 Task: Create a due date automation trigger when advanced on, on the tuesday after a card is due add fields without custom field "Resume" set to a number lower than 1 and lower or equal to 10 at 11:00 AM.
Action: Mouse moved to (877, 271)
Screenshot: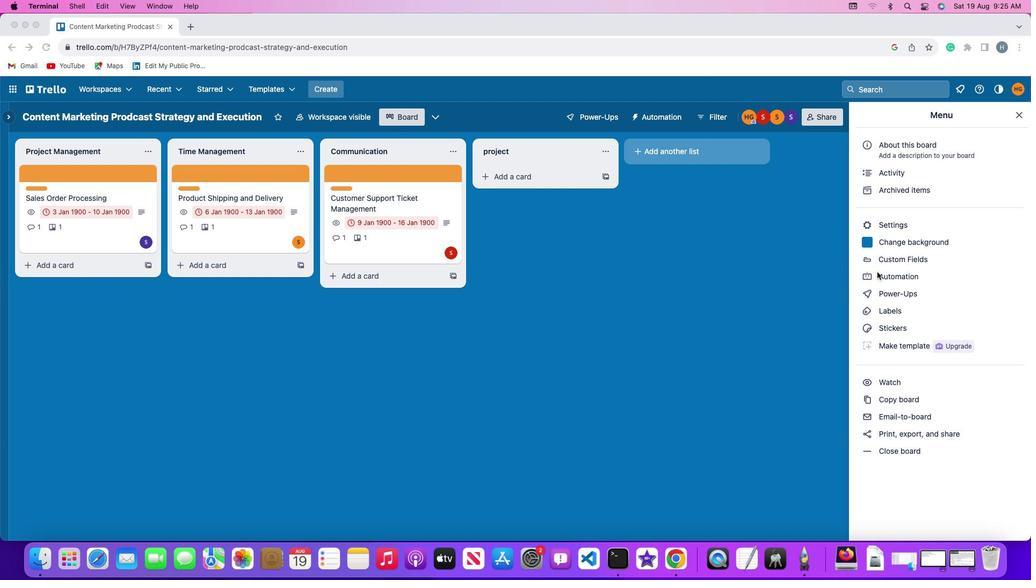 
Action: Mouse pressed left at (877, 271)
Screenshot: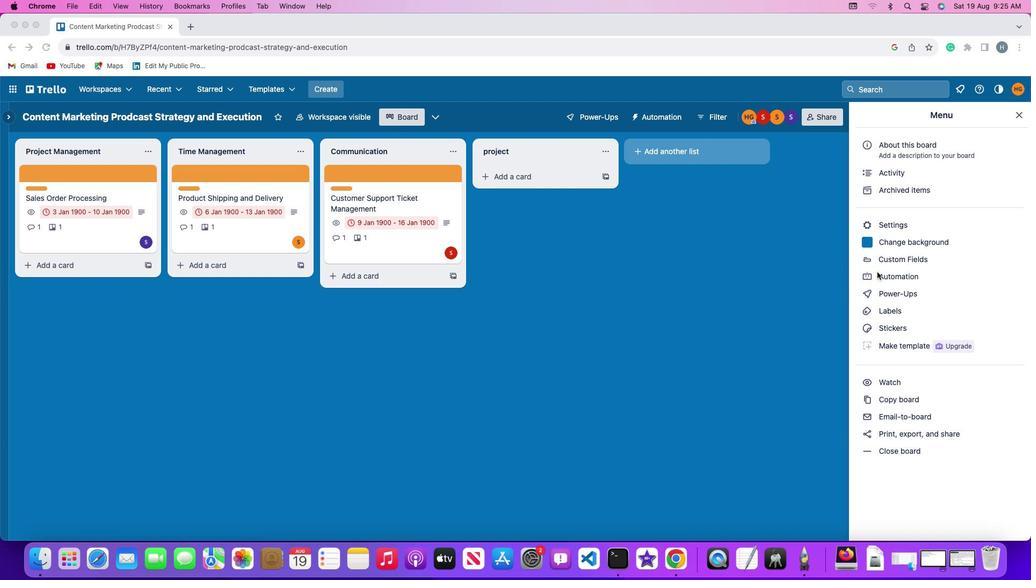 
Action: Mouse pressed left at (877, 271)
Screenshot: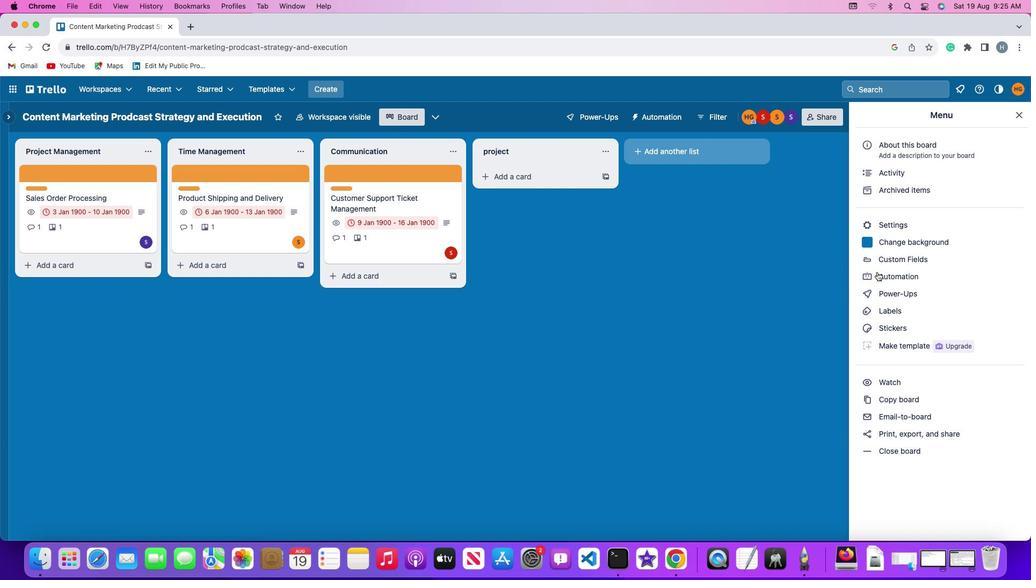 
Action: Mouse moved to (72, 258)
Screenshot: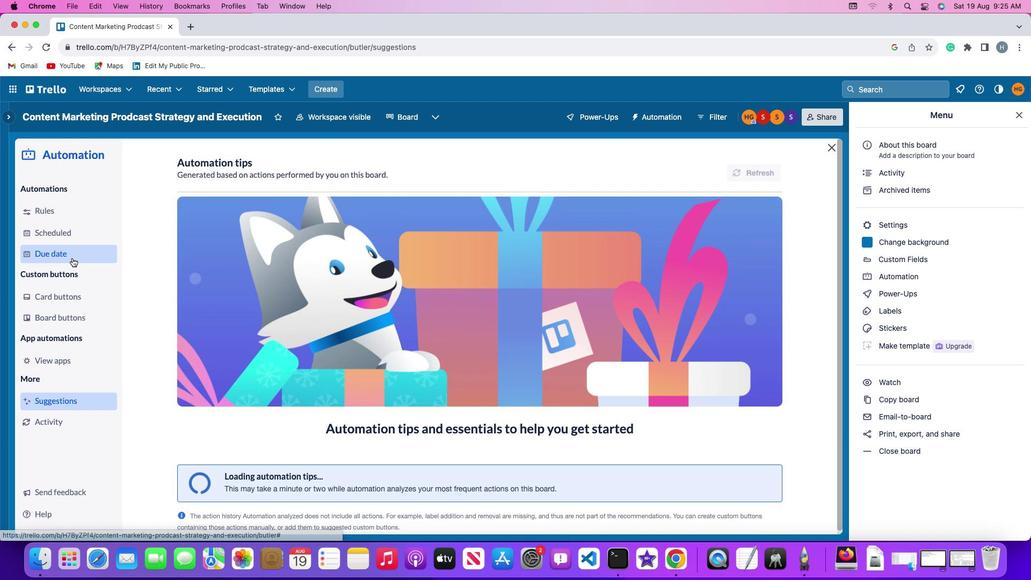 
Action: Mouse pressed left at (72, 258)
Screenshot: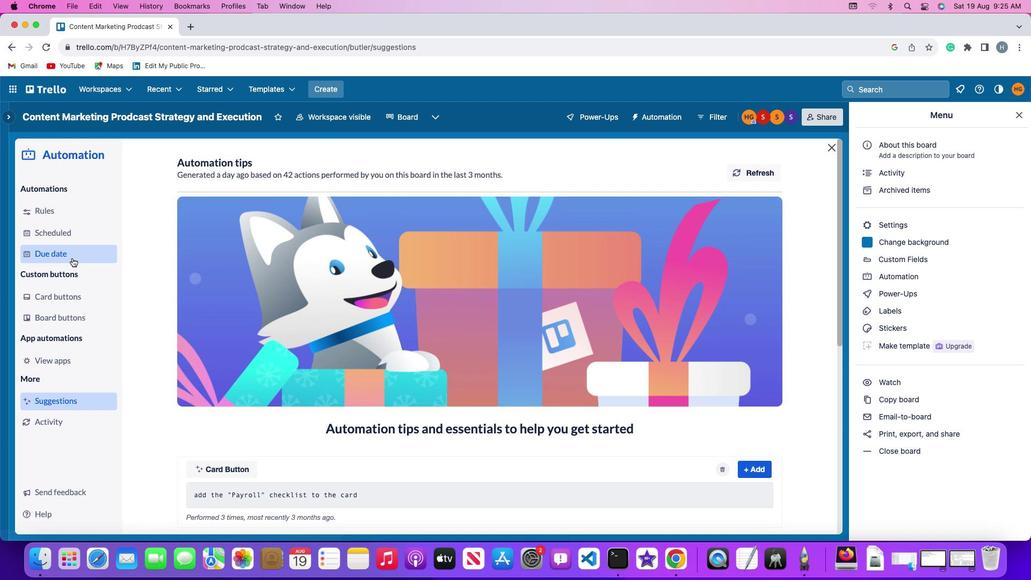 
Action: Mouse moved to (722, 168)
Screenshot: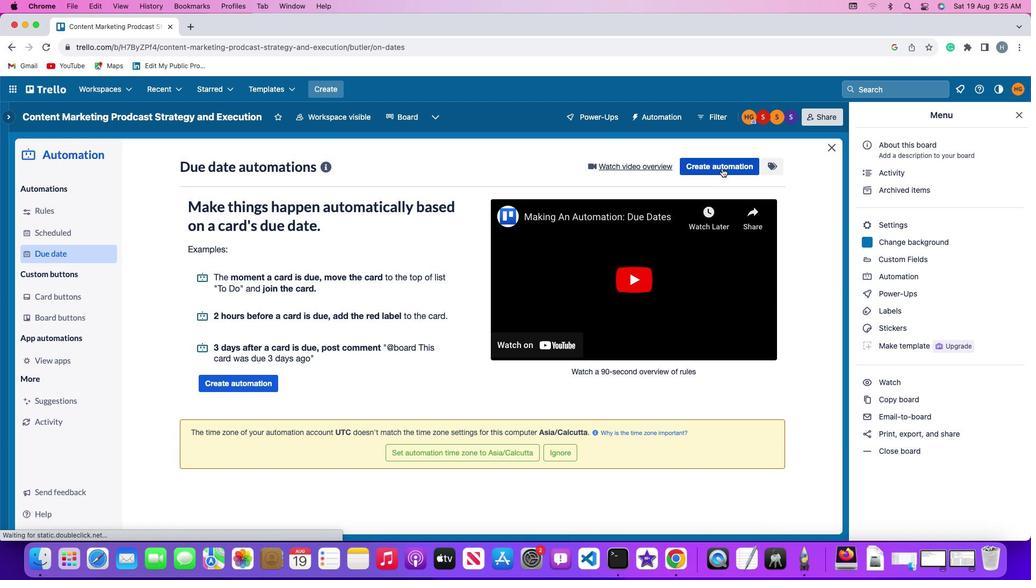 
Action: Mouse pressed left at (722, 168)
Screenshot: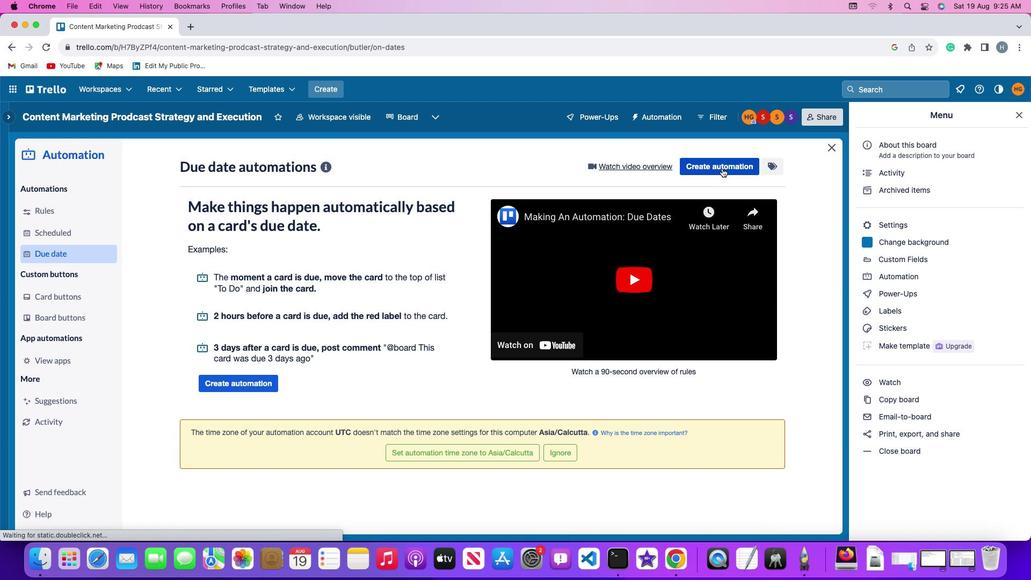 
Action: Mouse moved to (214, 270)
Screenshot: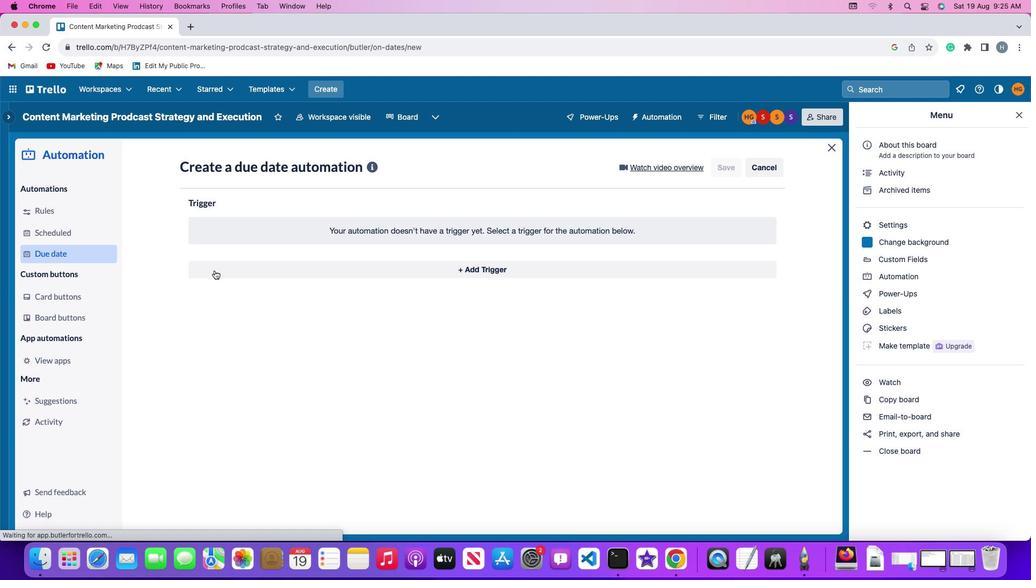 
Action: Mouse pressed left at (214, 270)
Screenshot: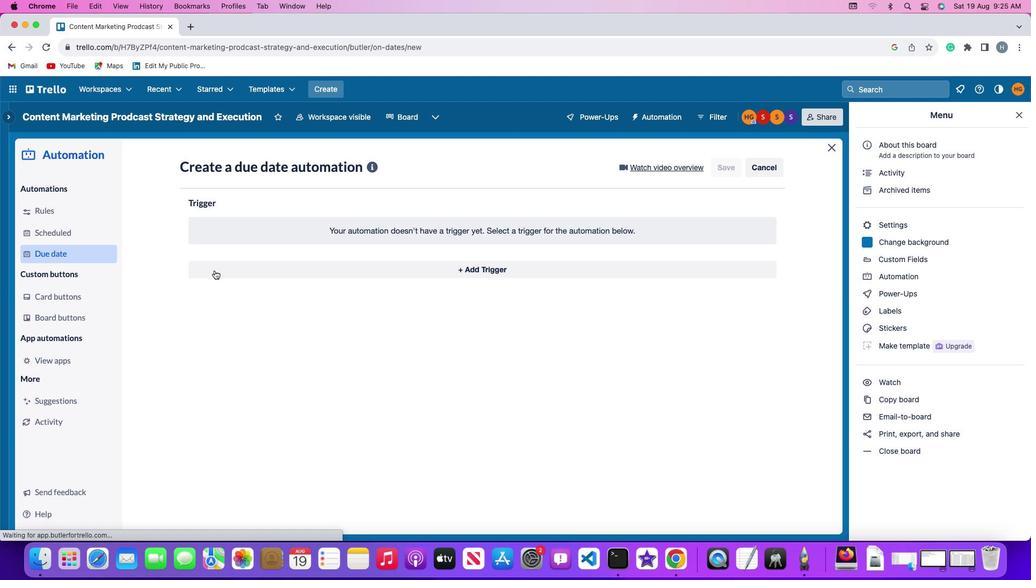 
Action: Mouse moved to (242, 476)
Screenshot: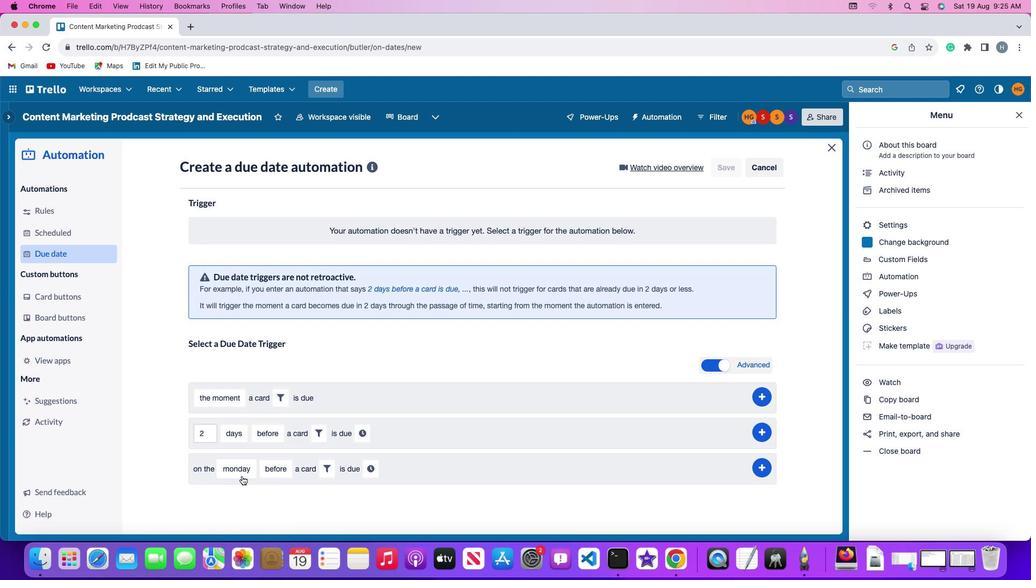 
Action: Mouse pressed left at (242, 476)
Screenshot: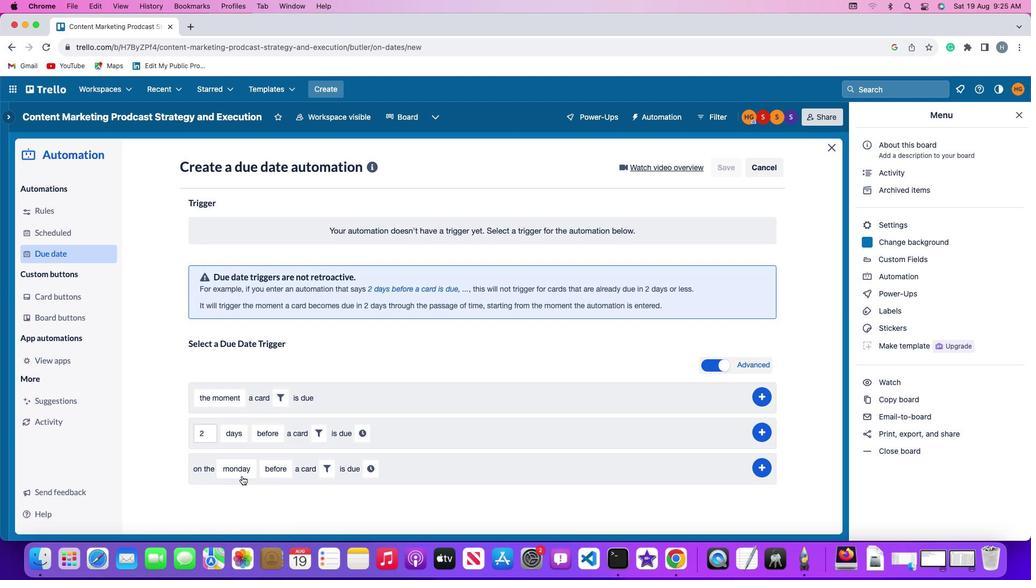 
Action: Mouse moved to (252, 339)
Screenshot: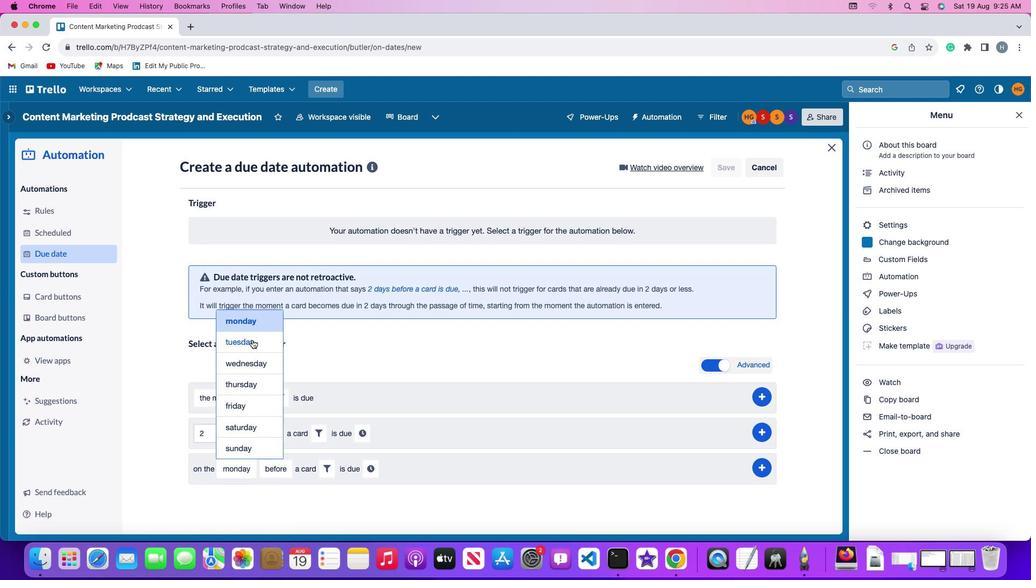 
Action: Mouse pressed left at (252, 339)
Screenshot: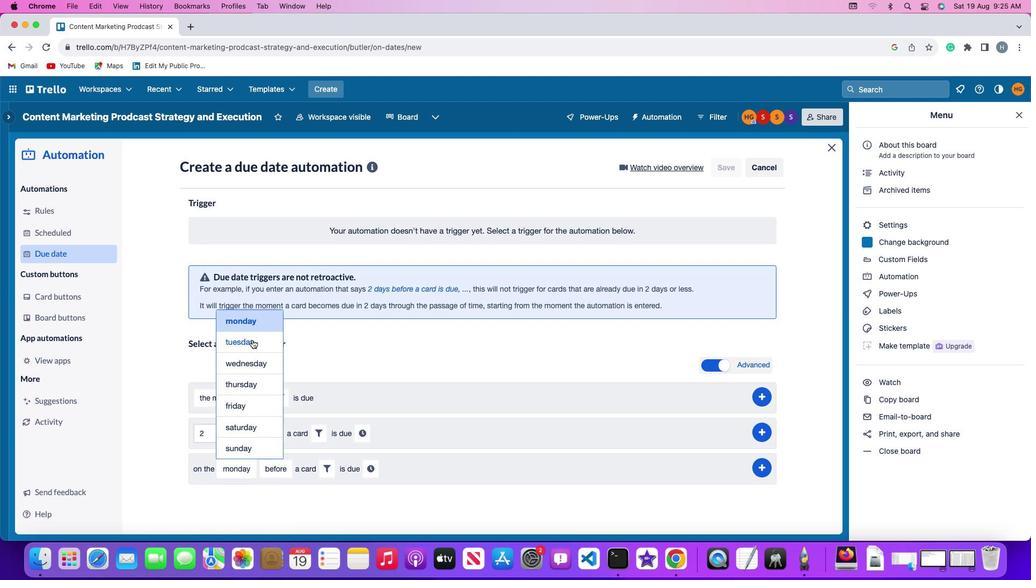 
Action: Mouse moved to (275, 459)
Screenshot: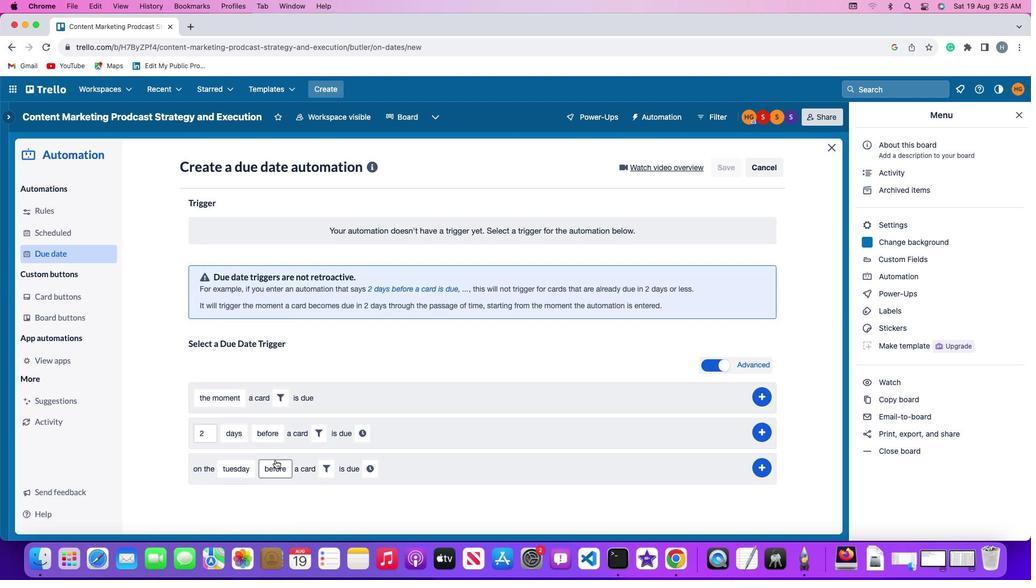
Action: Mouse pressed left at (275, 459)
Screenshot: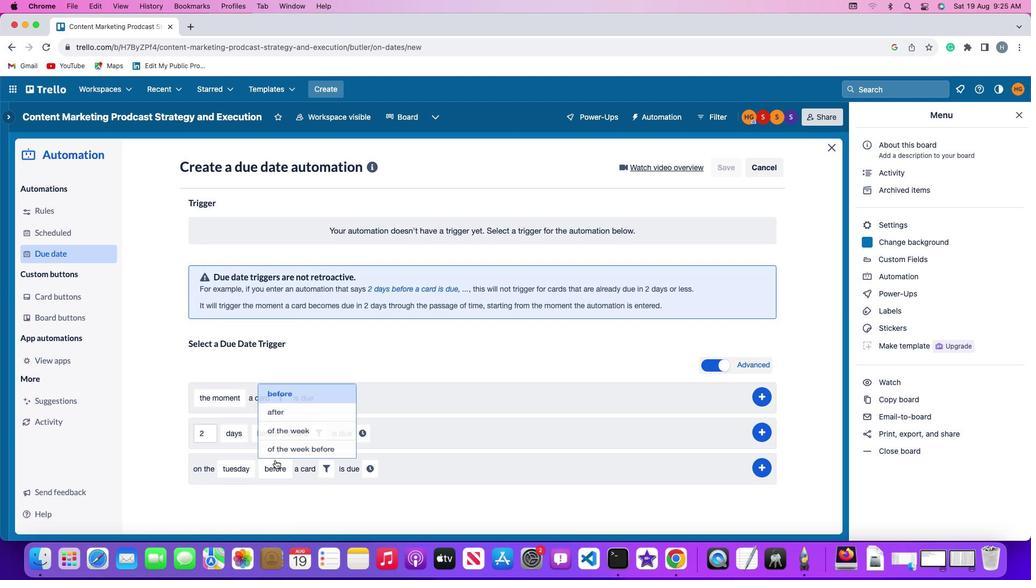 
Action: Mouse moved to (288, 404)
Screenshot: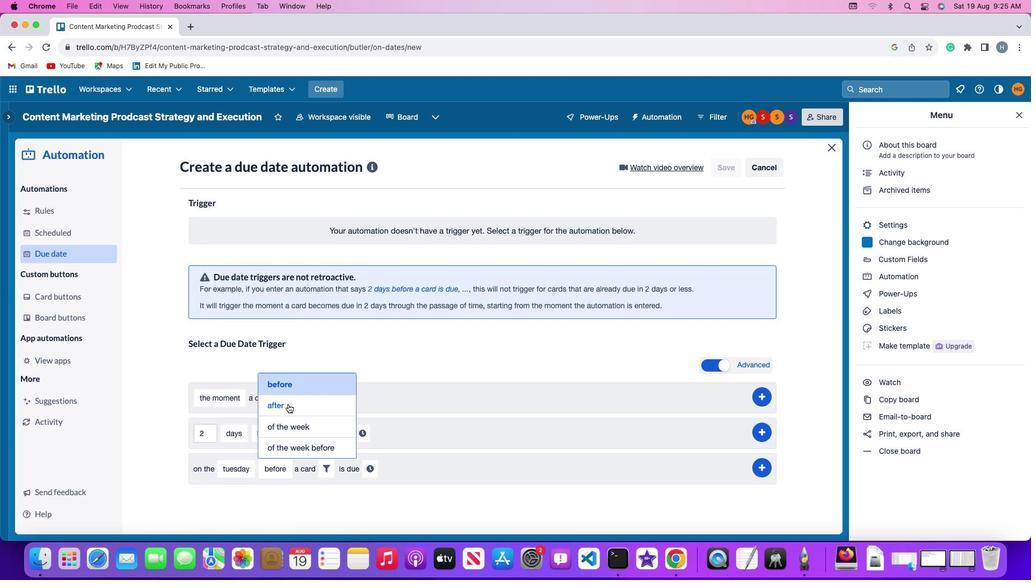 
Action: Mouse pressed left at (288, 404)
Screenshot: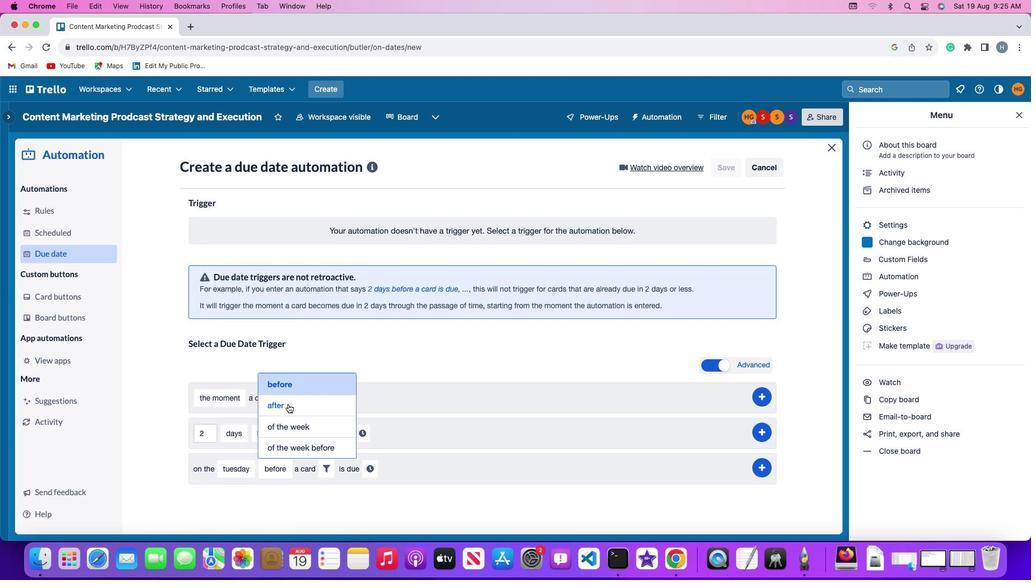 
Action: Mouse moved to (320, 469)
Screenshot: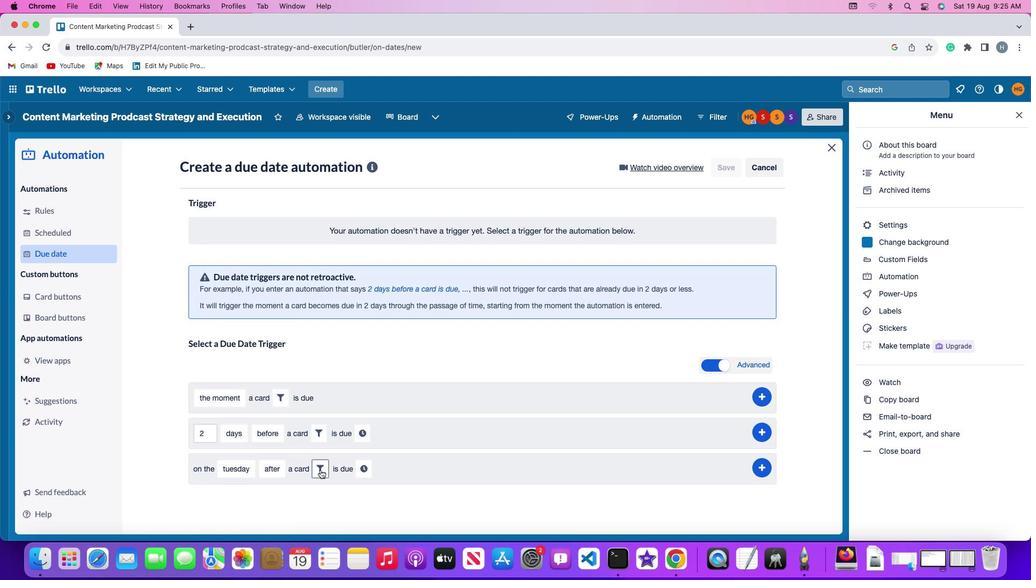 
Action: Mouse pressed left at (320, 469)
Screenshot: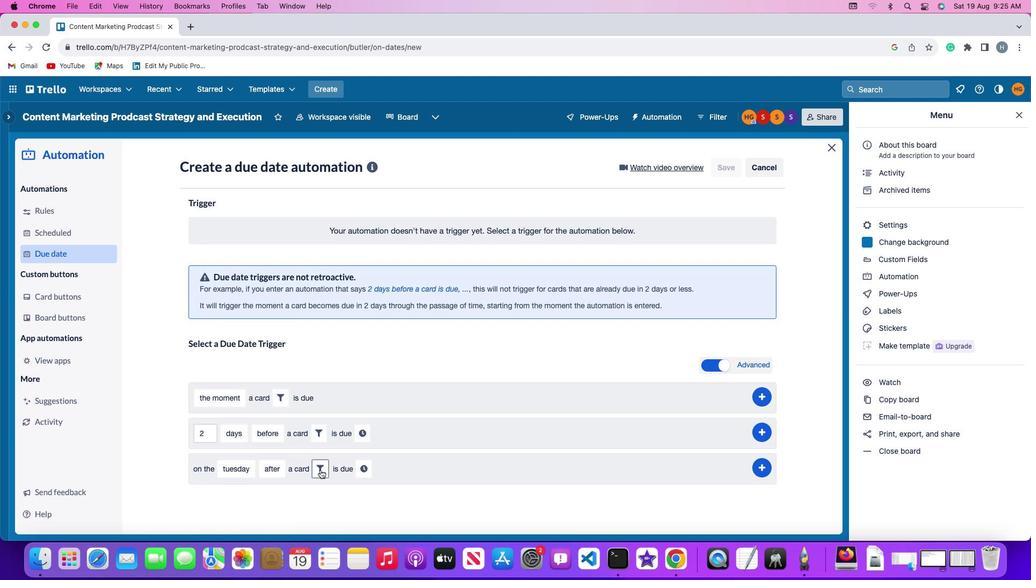 
Action: Mouse moved to (488, 499)
Screenshot: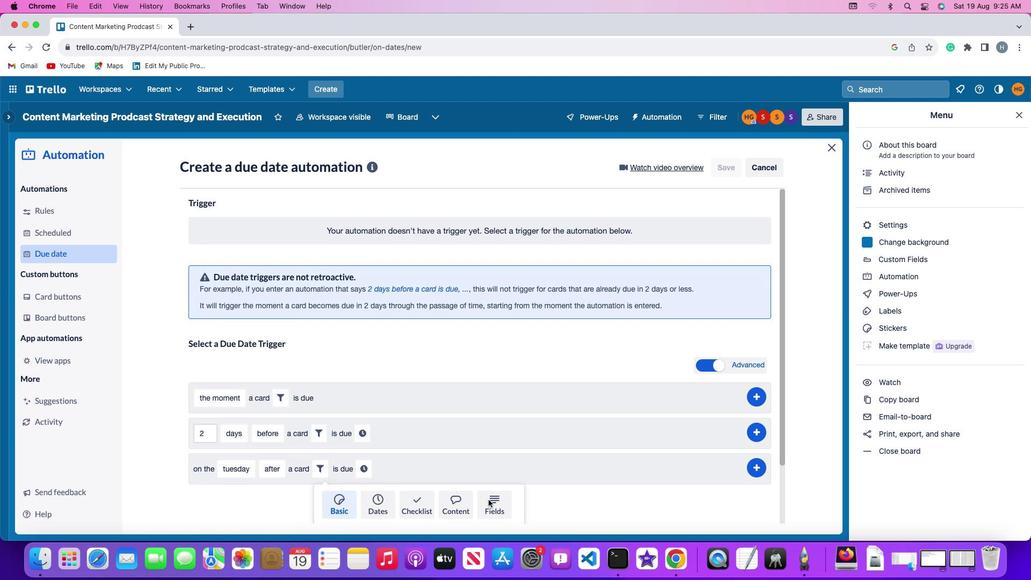 
Action: Mouse pressed left at (488, 499)
Screenshot: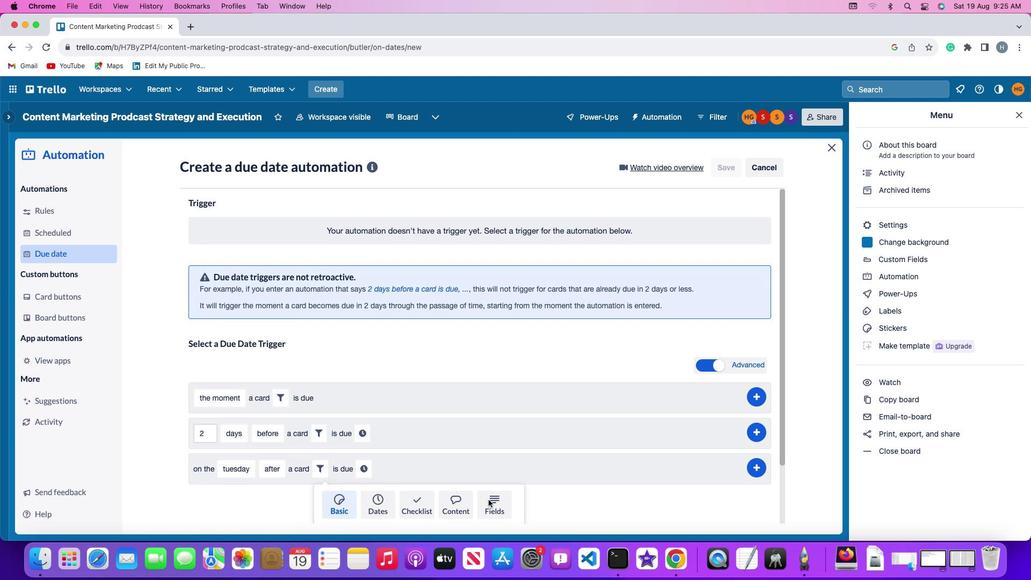 
Action: Mouse moved to (296, 504)
Screenshot: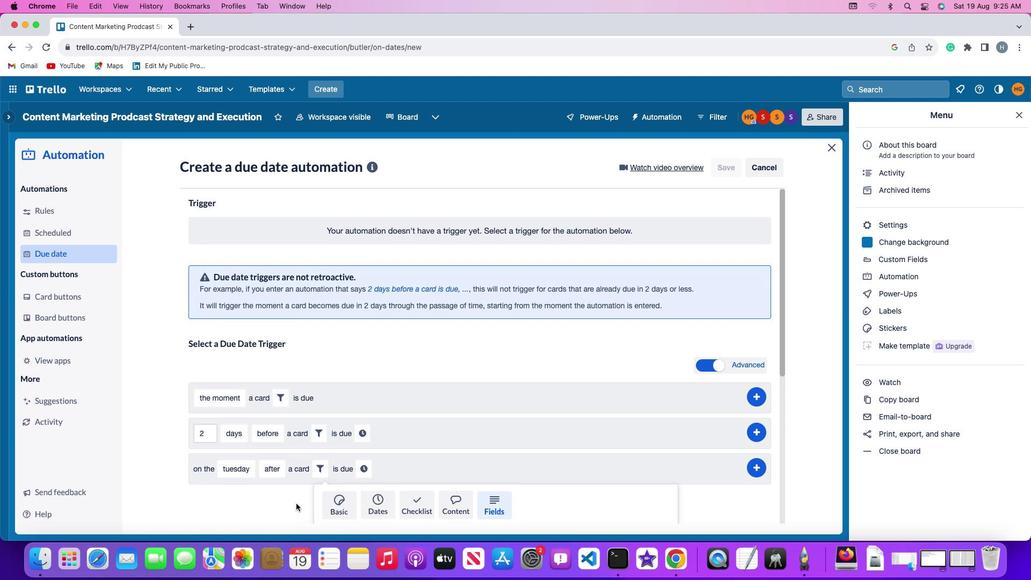 
Action: Mouse scrolled (296, 504) with delta (0, 0)
Screenshot: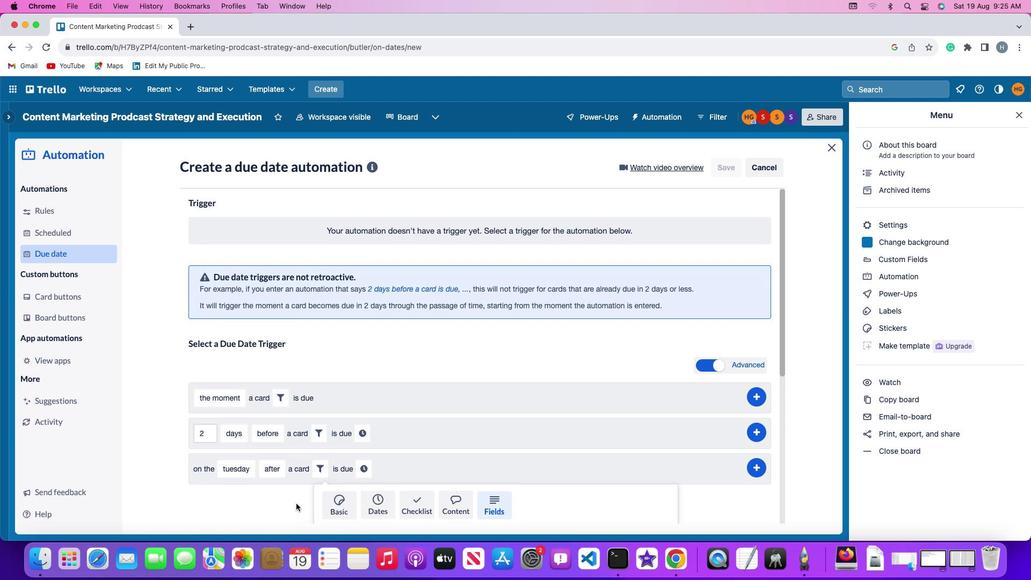 
Action: Mouse moved to (296, 504)
Screenshot: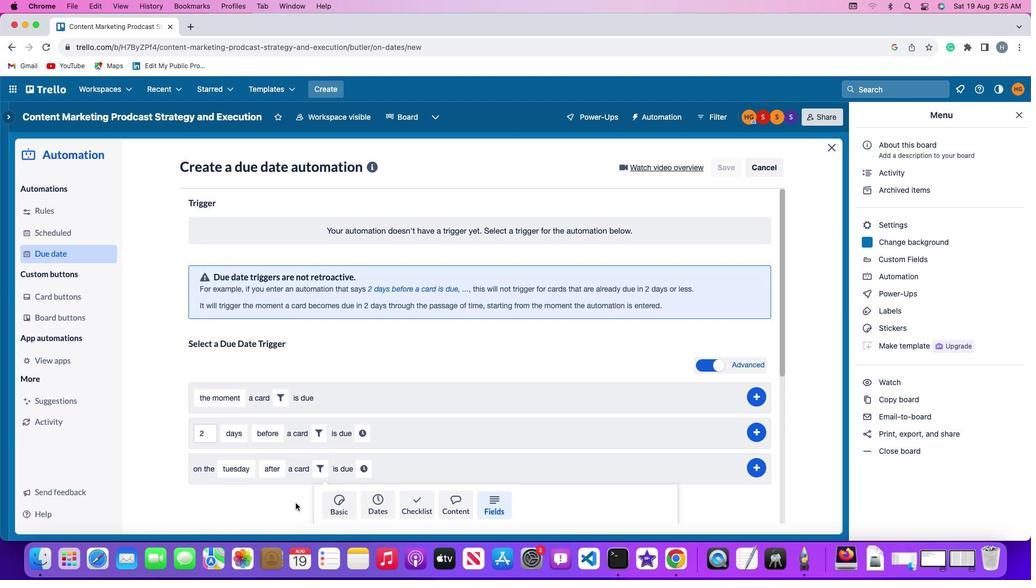 
Action: Mouse scrolled (296, 504) with delta (0, 0)
Screenshot: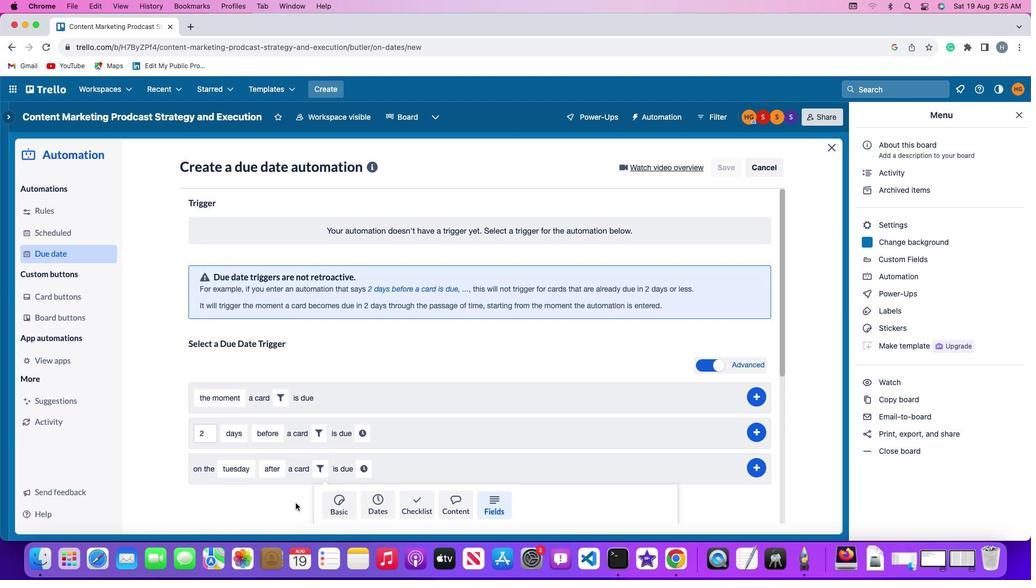 
Action: Mouse moved to (296, 503)
Screenshot: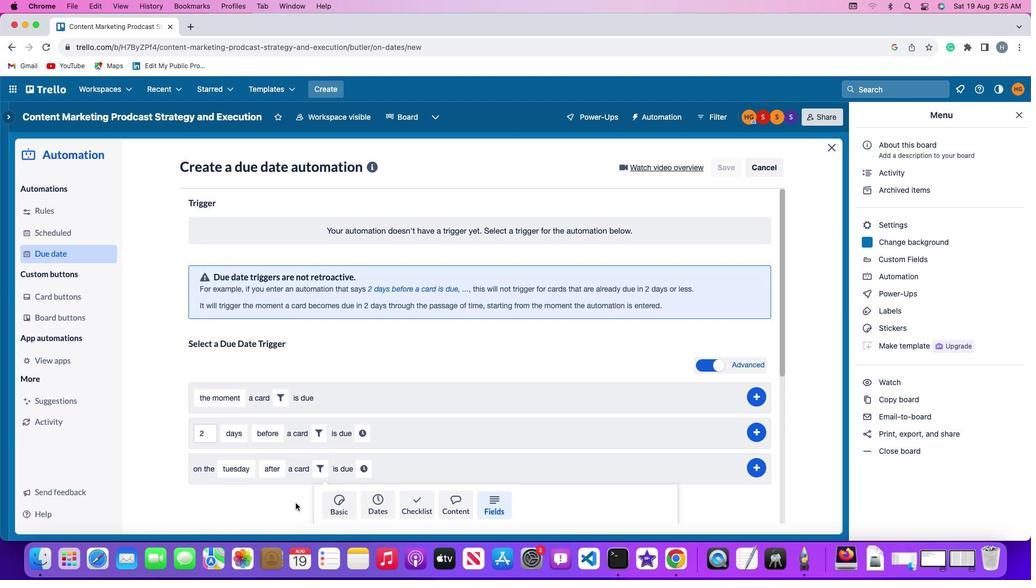 
Action: Mouse scrolled (296, 503) with delta (0, -1)
Screenshot: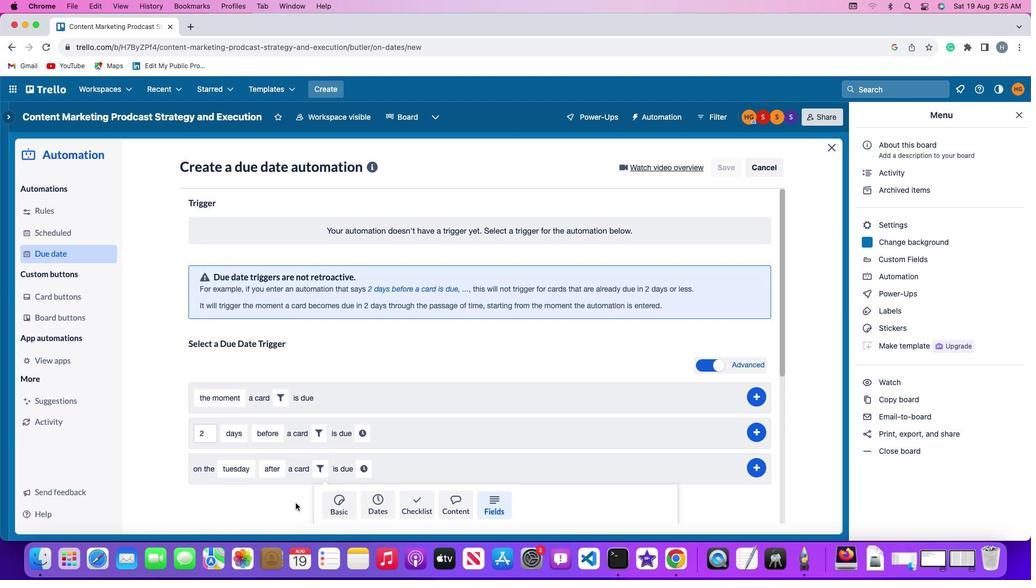 
Action: Mouse moved to (295, 502)
Screenshot: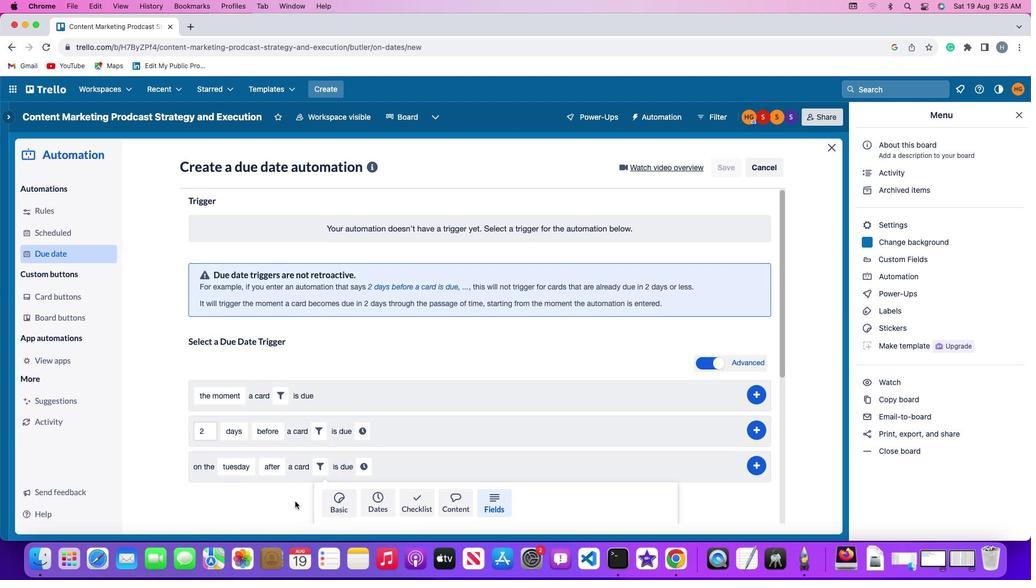 
Action: Mouse scrolled (295, 502) with delta (0, -2)
Screenshot: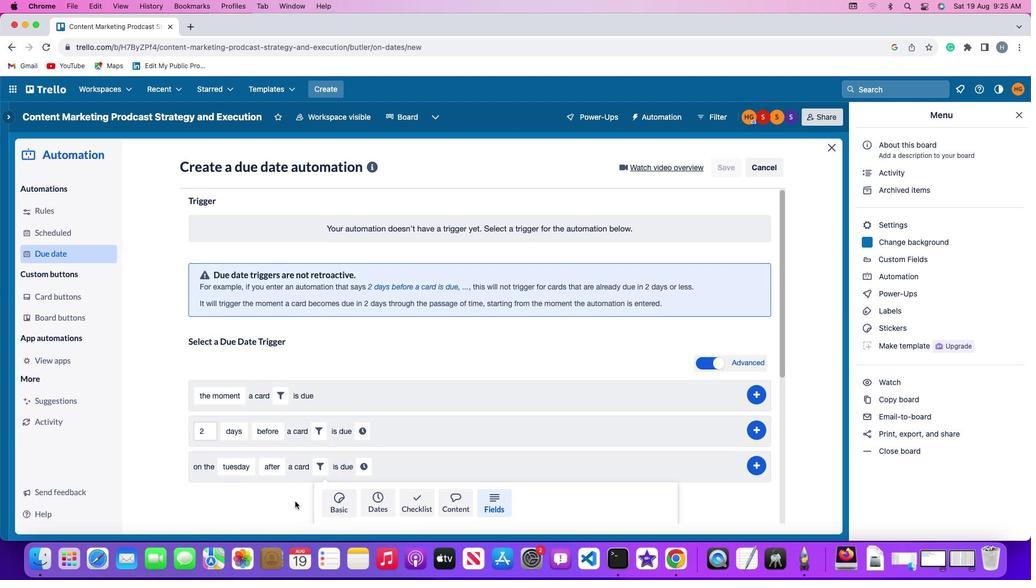 
Action: Mouse moved to (295, 501)
Screenshot: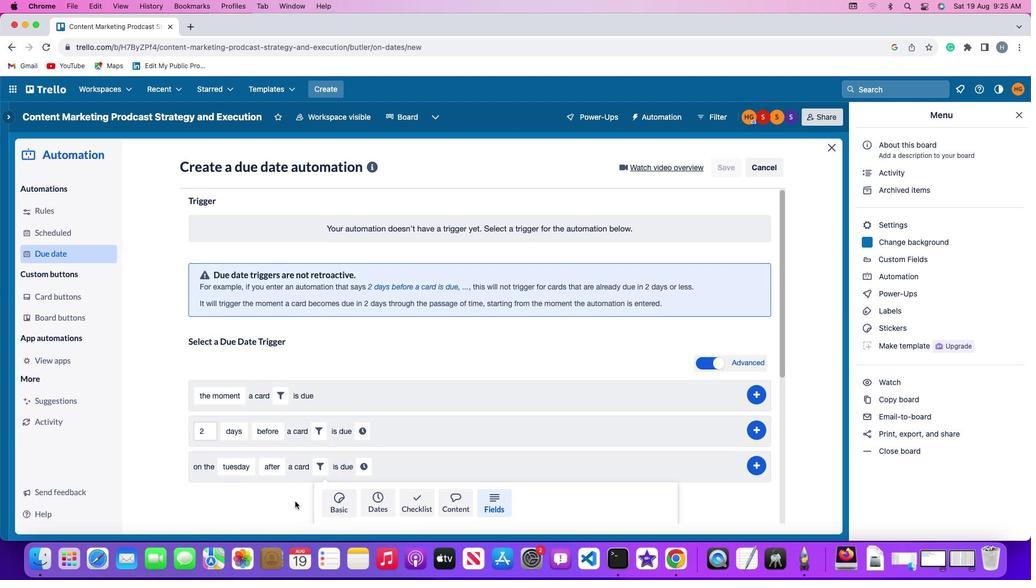 
Action: Mouse scrolled (295, 501) with delta (0, -3)
Screenshot: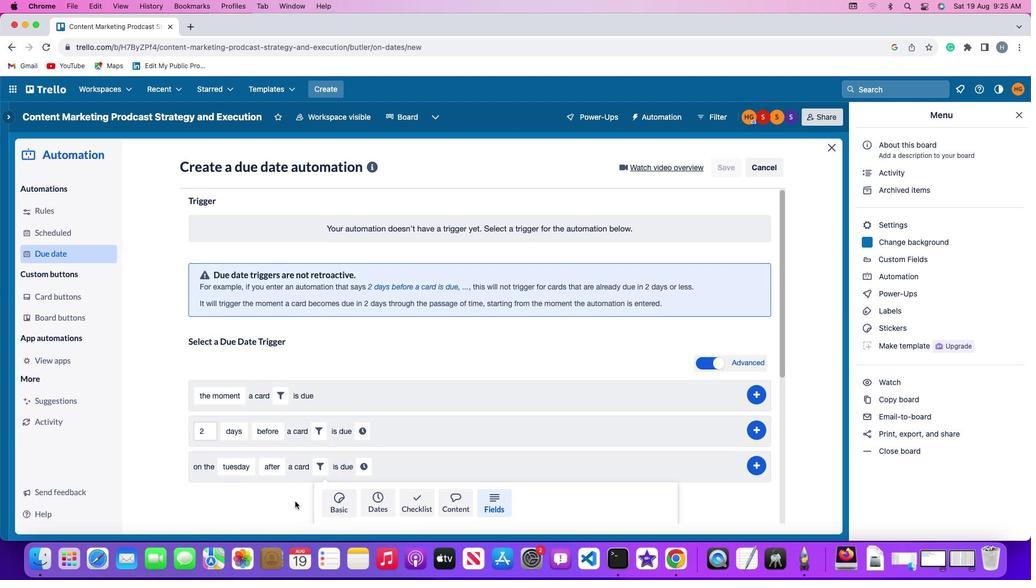 
Action: Mouse moved to (291, 493)
Screenshot: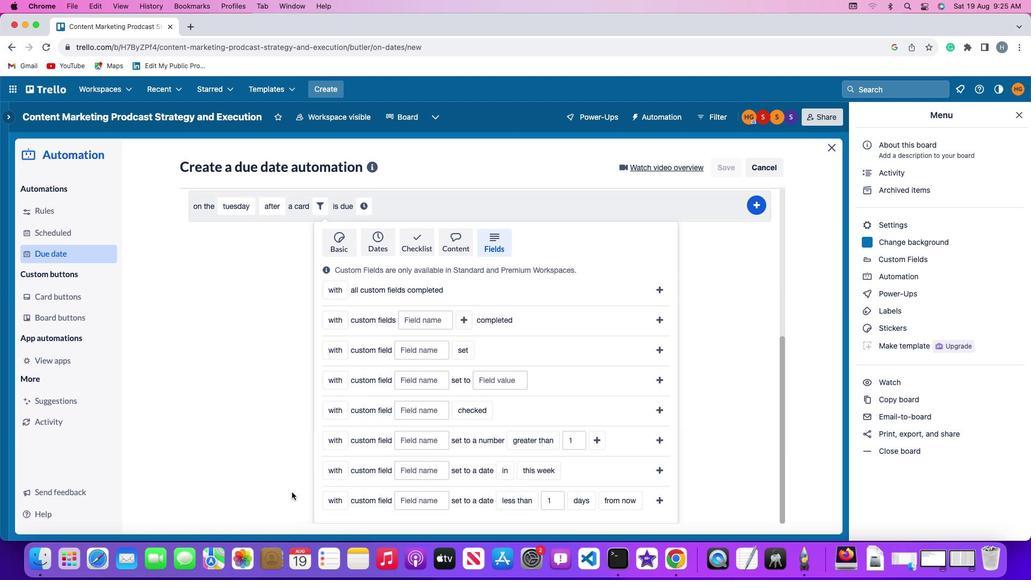 
Action: Mouse scrolled (291, 493) with delta (0, 0)
Screenshot: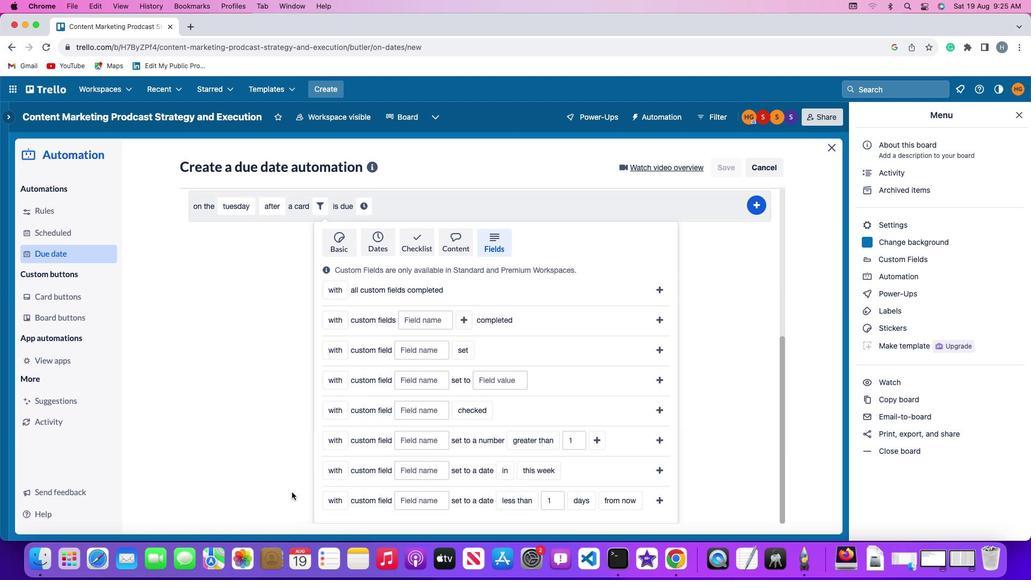 
Action: Mouse moved to (291, 492)
Screenshot: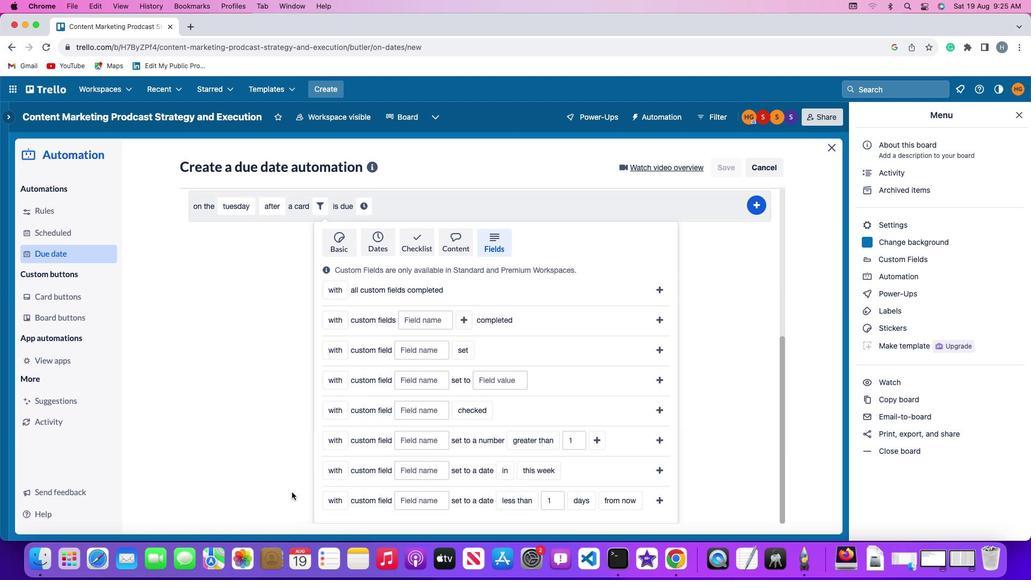 
Action: Mouse scrolled (291, 492) with delta (0, 0)
Screenshot: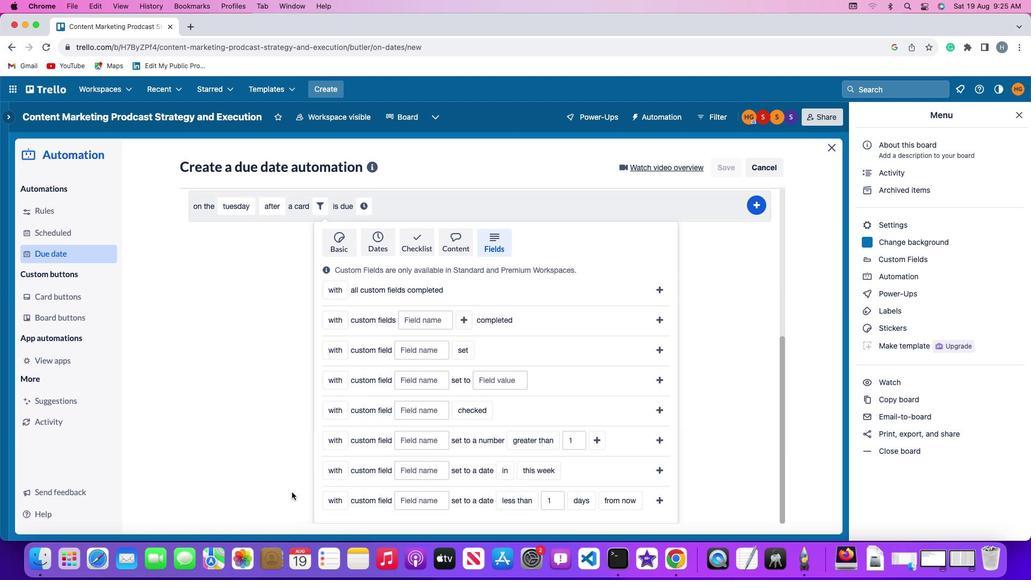 
Action: Mouse moved to (291, 490)
Screenshot: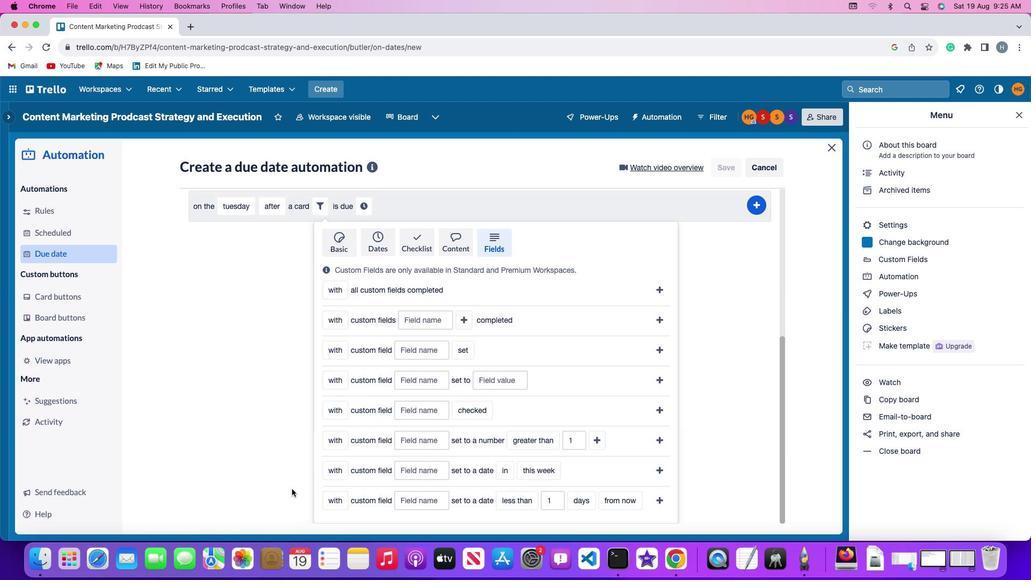 
Action: Mouse scrolled (291, 490) with delta (0, -1)
Screenshot: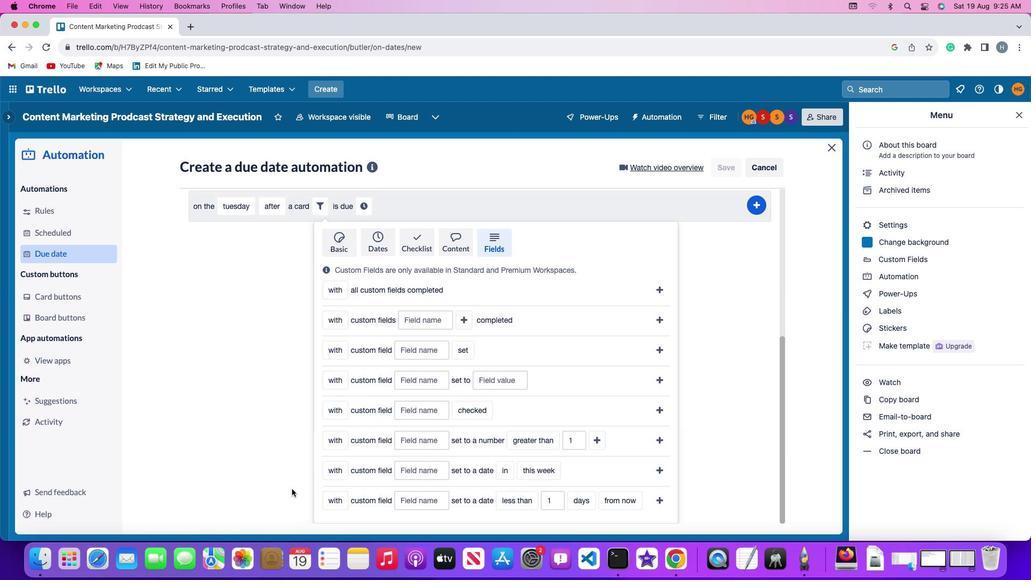 
Action: Mouse moved to (291, 488)
Screenshot: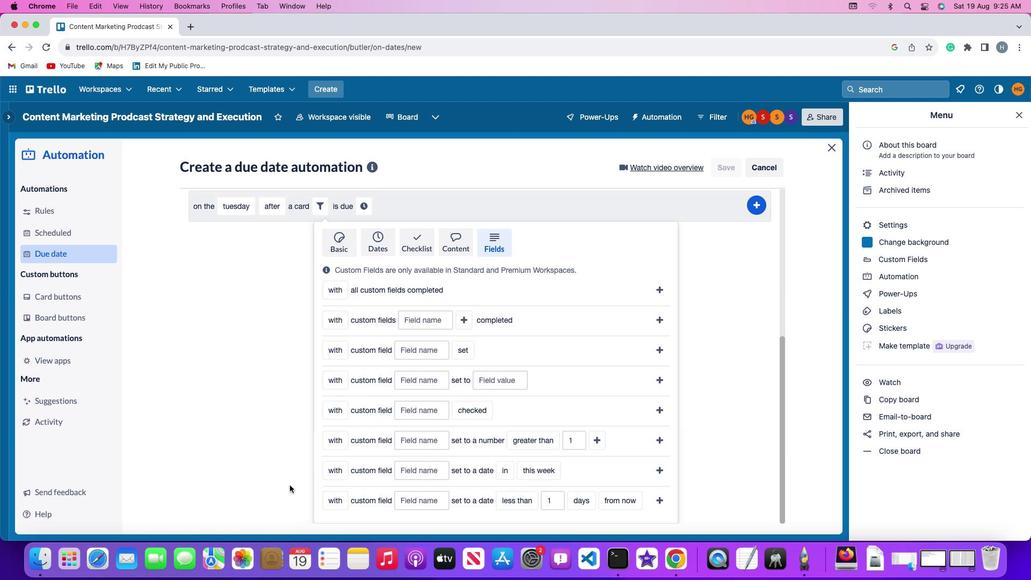 
Action: Mouse scrolled (291, 488) with delta (0, -2)
Screenshot: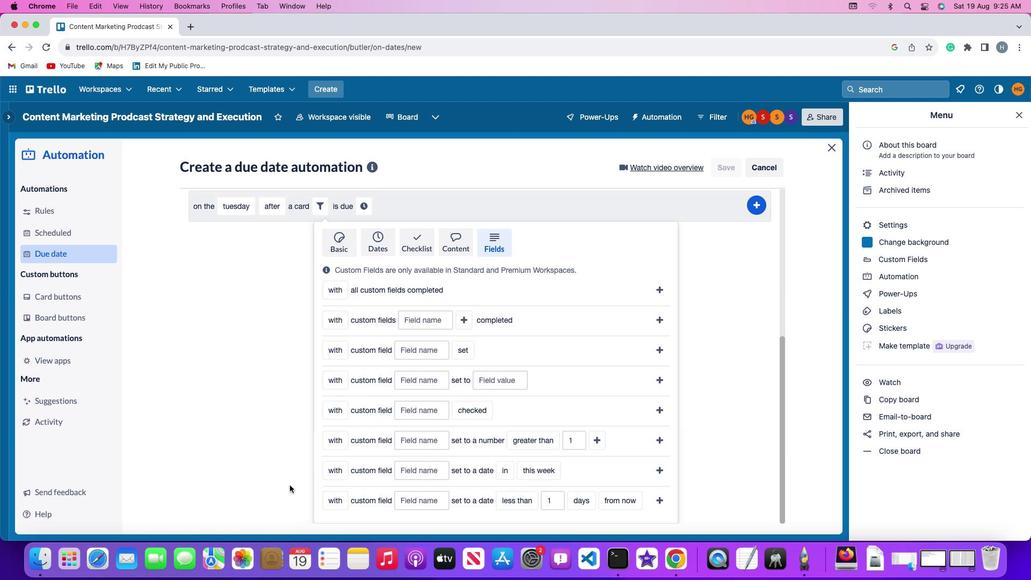
Action: Mouse moved to (346, 443)
Screenshot: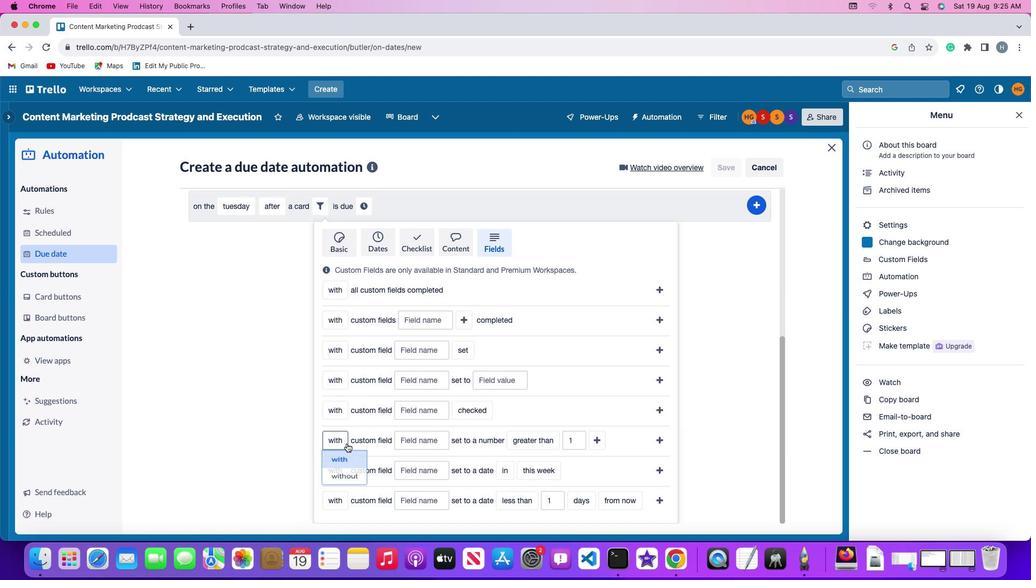 
Action: Mouse pressed left at (346, 443)
Screenshot: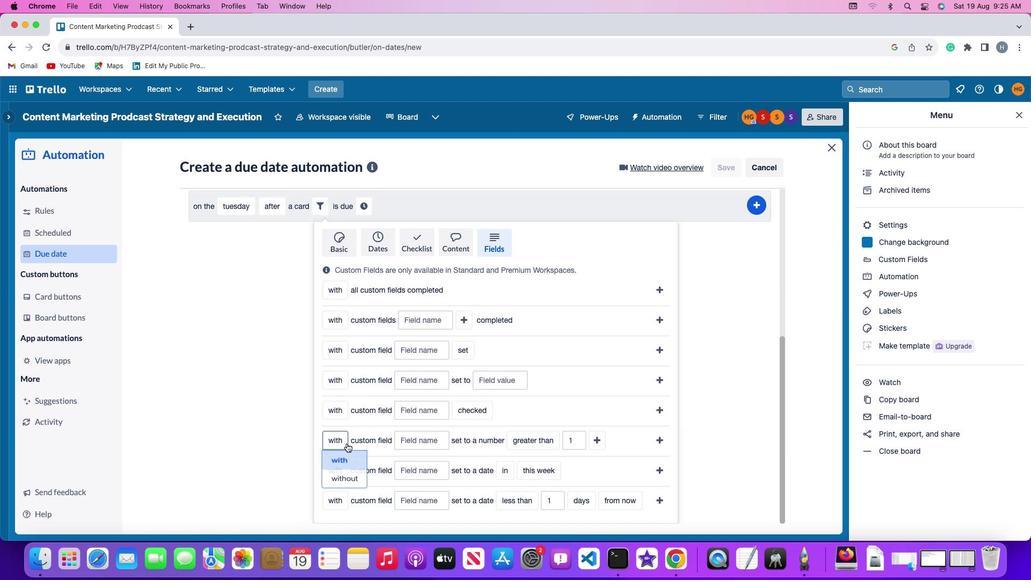 
Action: Mouse moved to (346, 487)
Screenshot: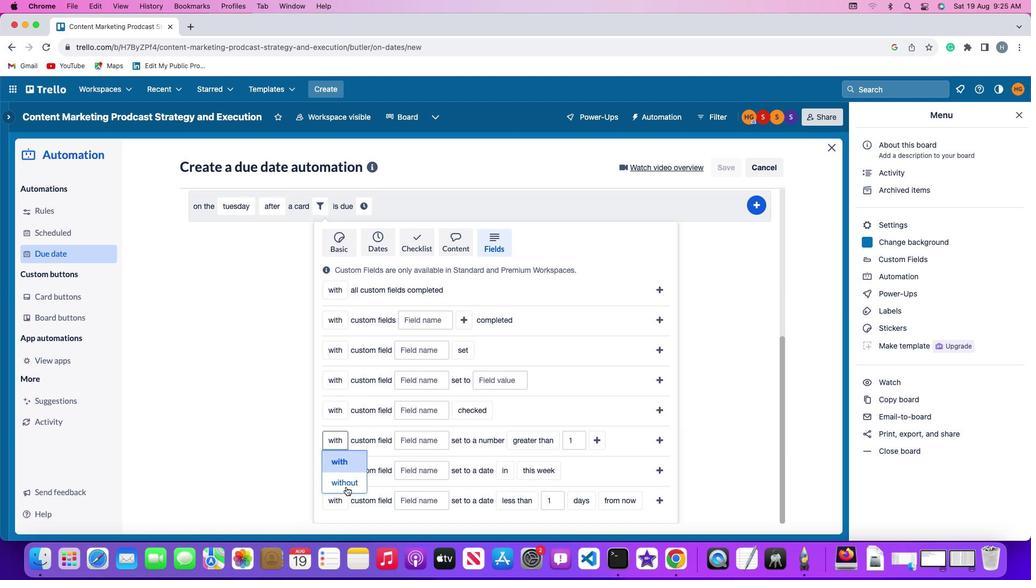 
Action: Mouse pressed left at (346, 487)
Screenshot: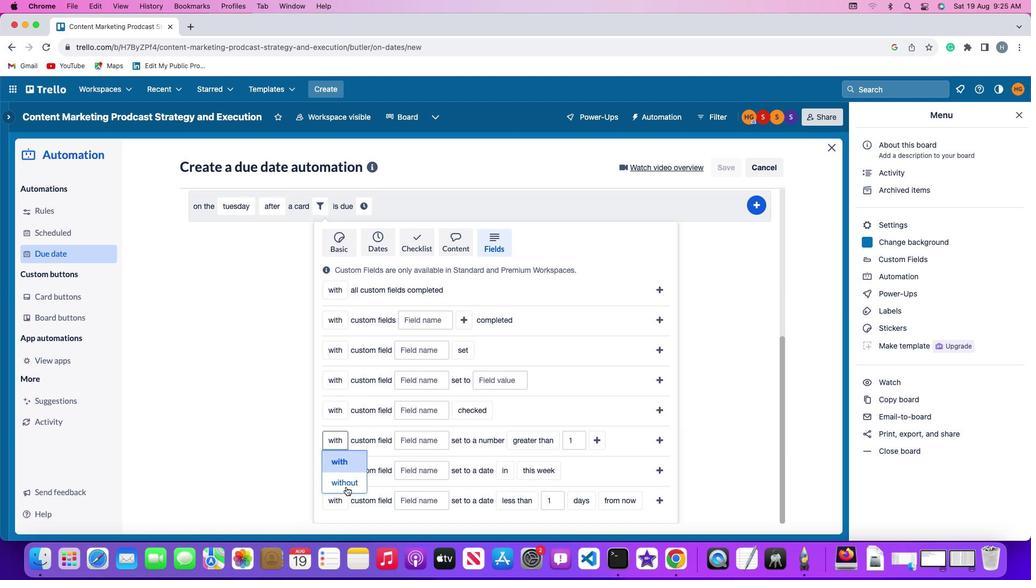 
Action: Mouse moved to (436, 441)
Screenshot: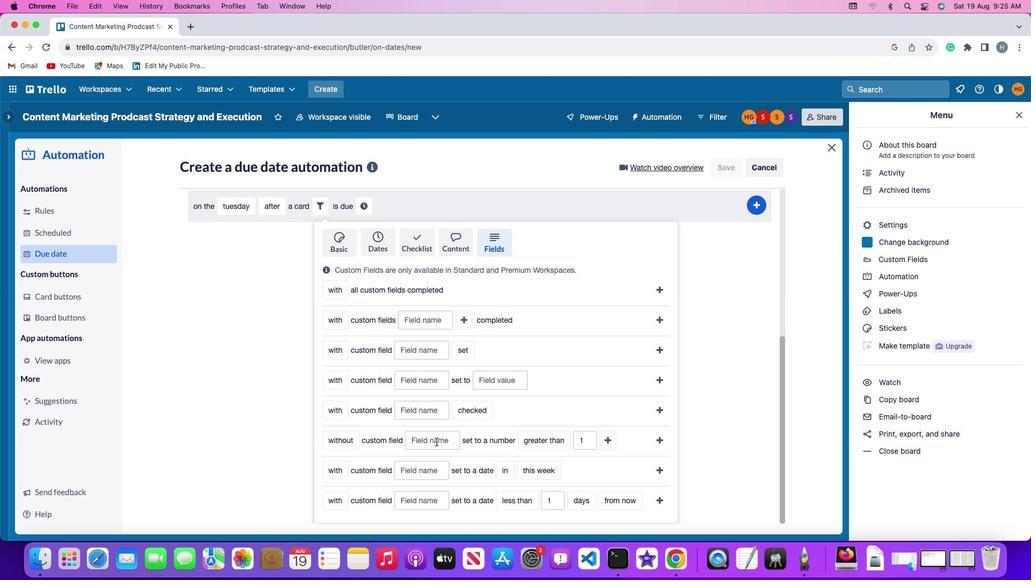 
Action: Mouse pressed left at (436, 441)
Screenshot: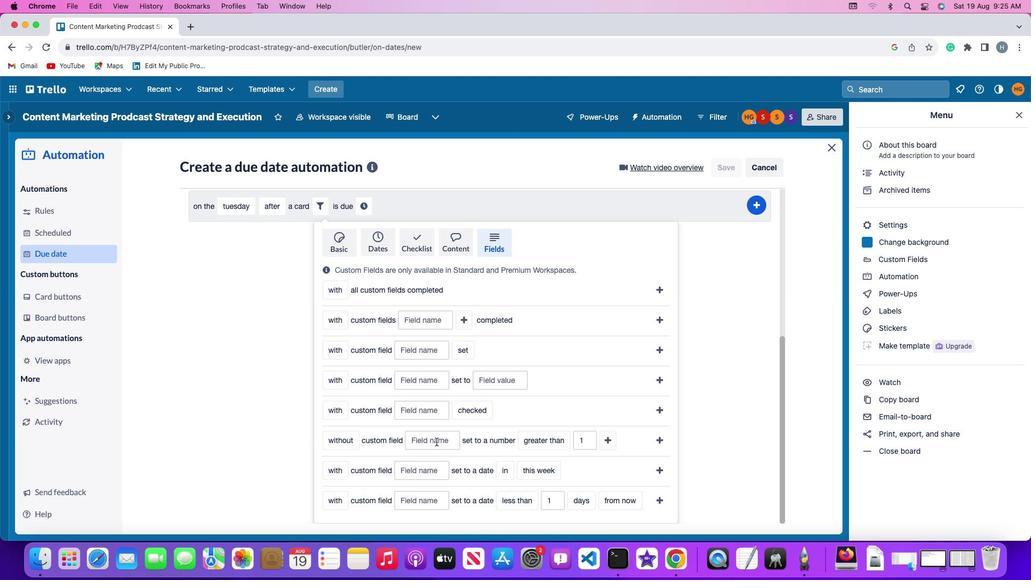 
Action: Mouse moved to (436, 441)
Screenshot: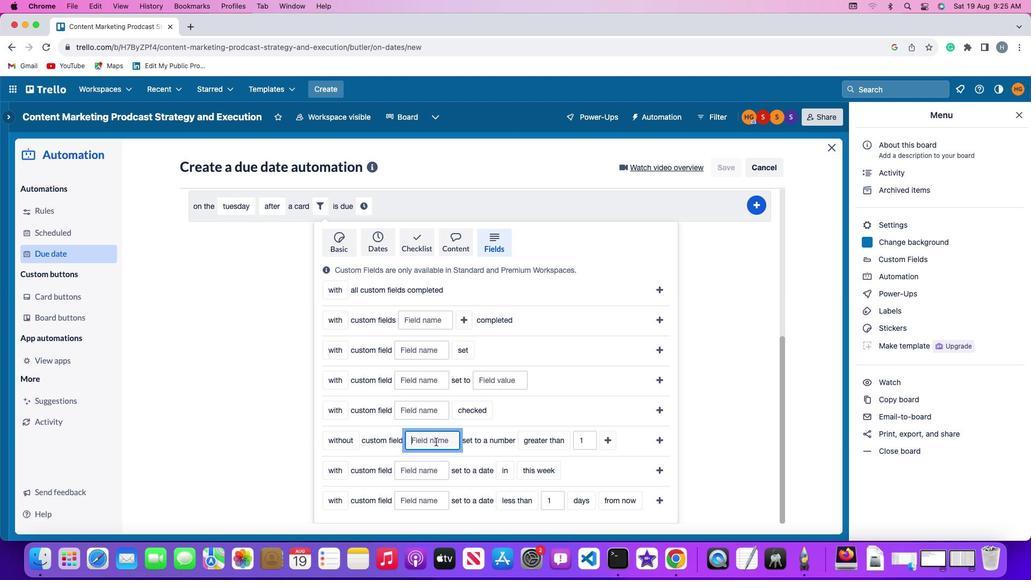 
Action: Key pressed Key.shift'R''e''s''u''m''e'
Screenshot: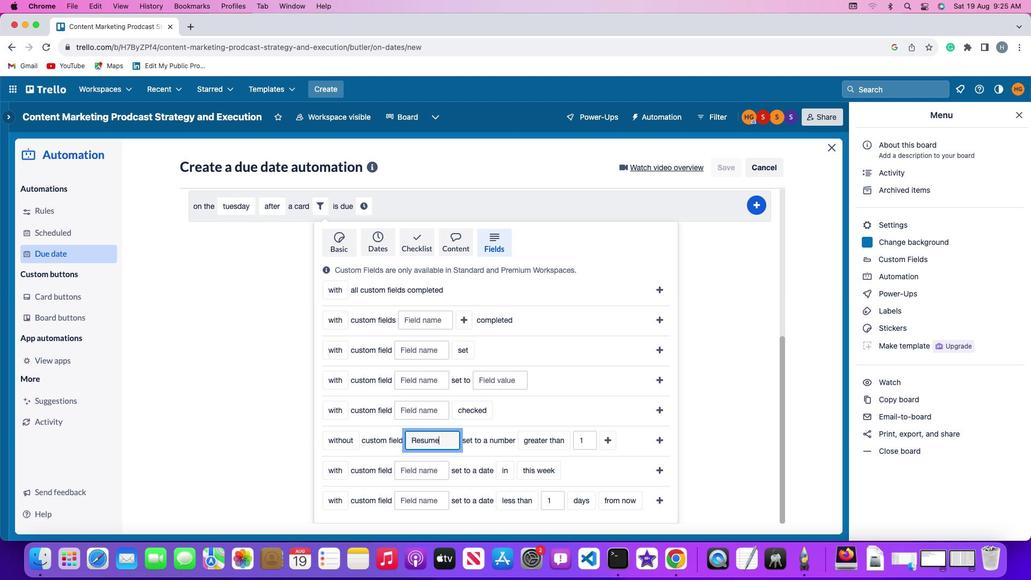 
Action: Mouse moved to (535, 443)
Screenshot: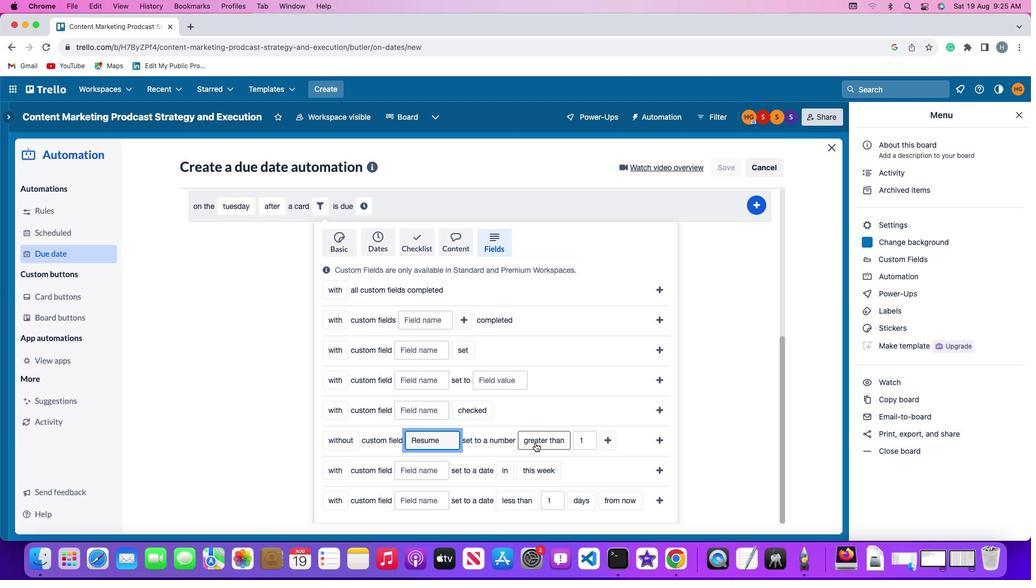 
Action: Mouse pressed left at (535, 443)
Screenshot: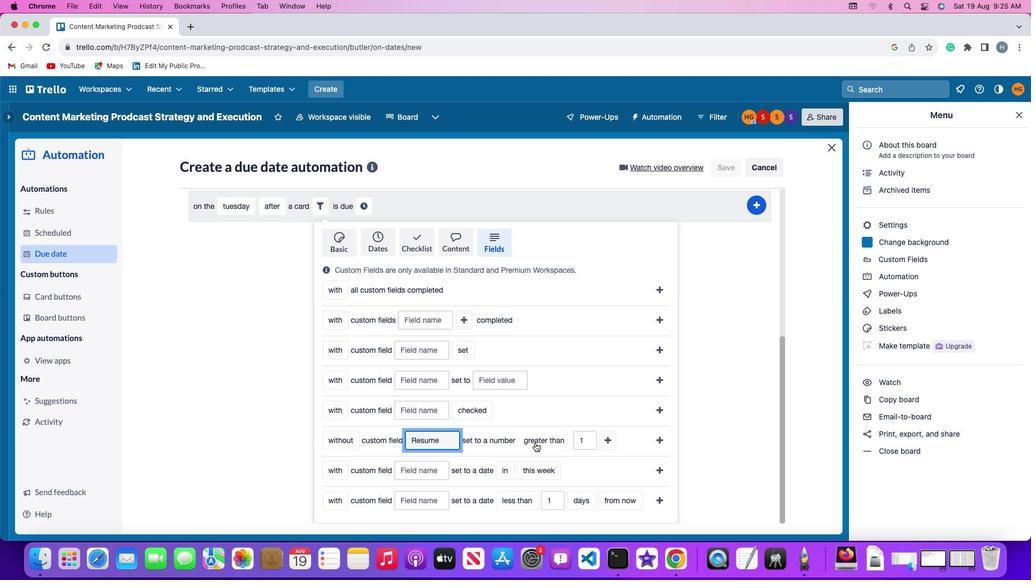 
Action: Mouse moved to (541, 399)
Screenshot: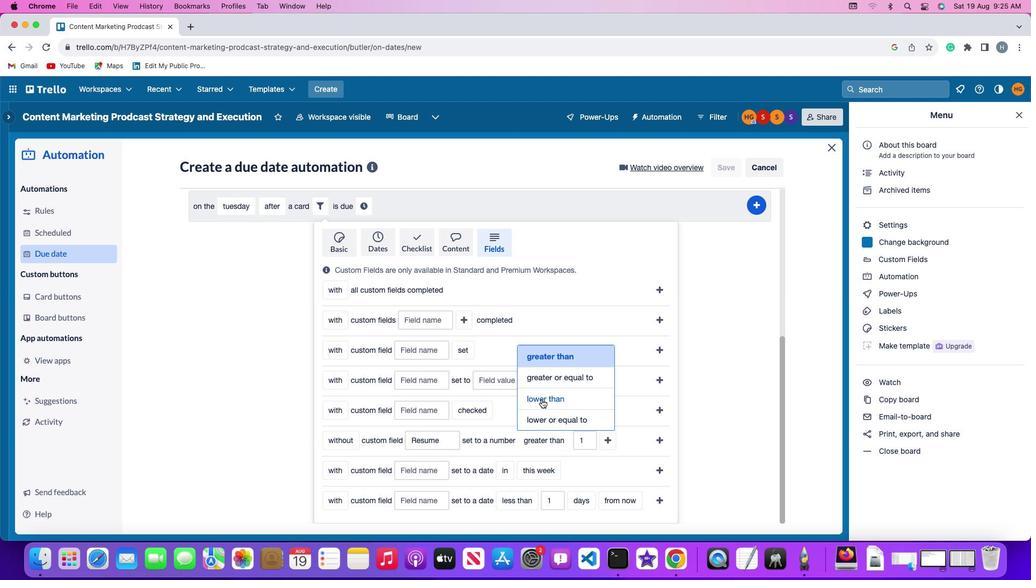 
Action: Mouse pressed left at (541, 399)
Screenshot: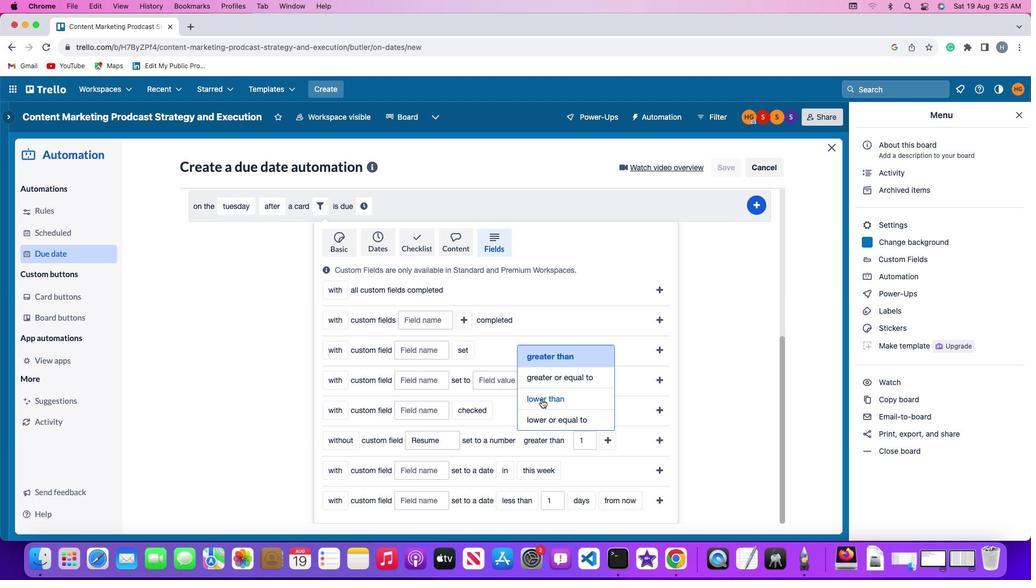 
Action: Mouse moved to (585, 437)
Screenshot: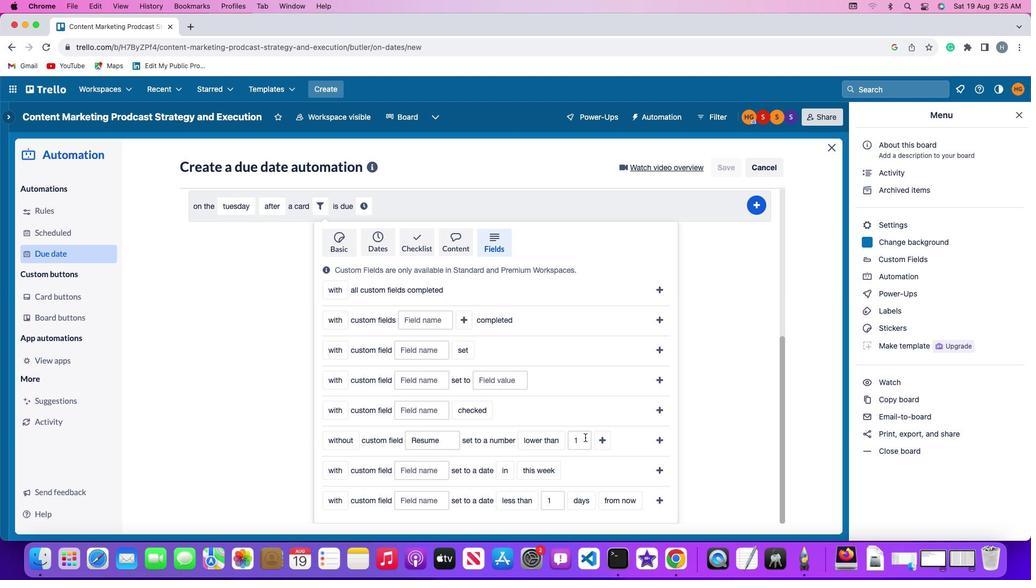 
Action: Mouse pressed left at (585, 437)
Screenshot: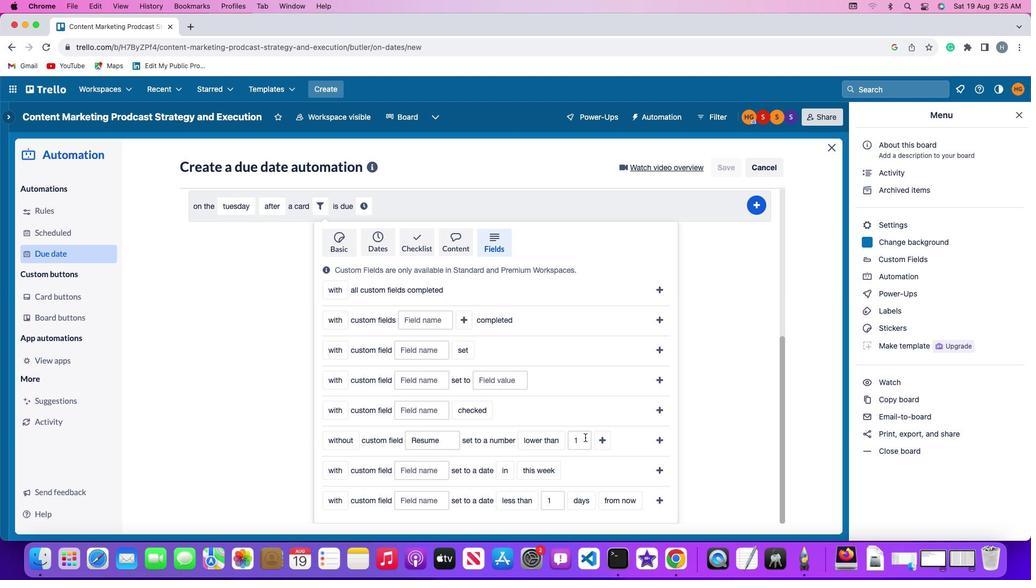 
Action: Mouse moved to (586, 439)
Screenshot: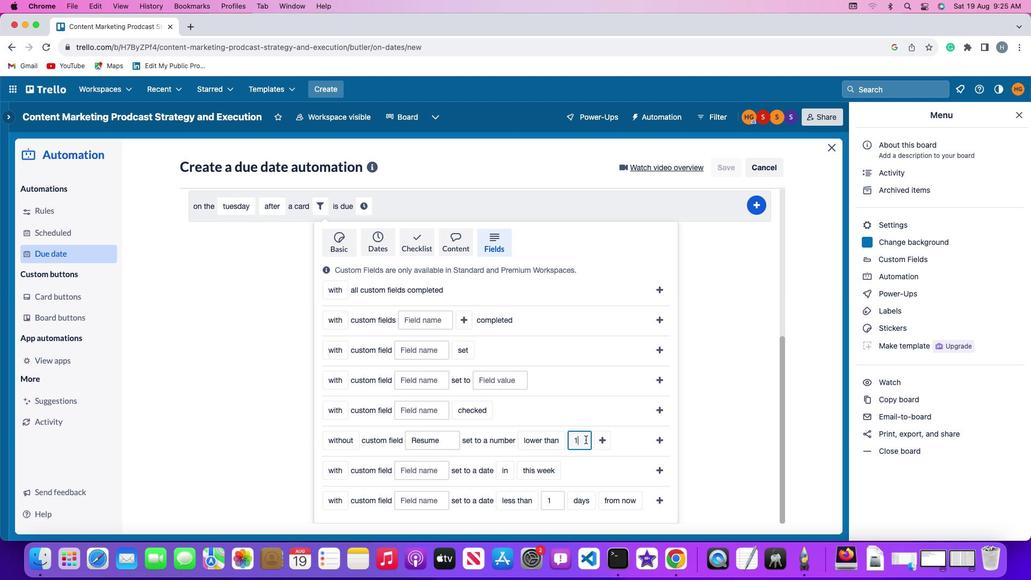 
Action: Key pressed Key.backspace'1'
Screenshot: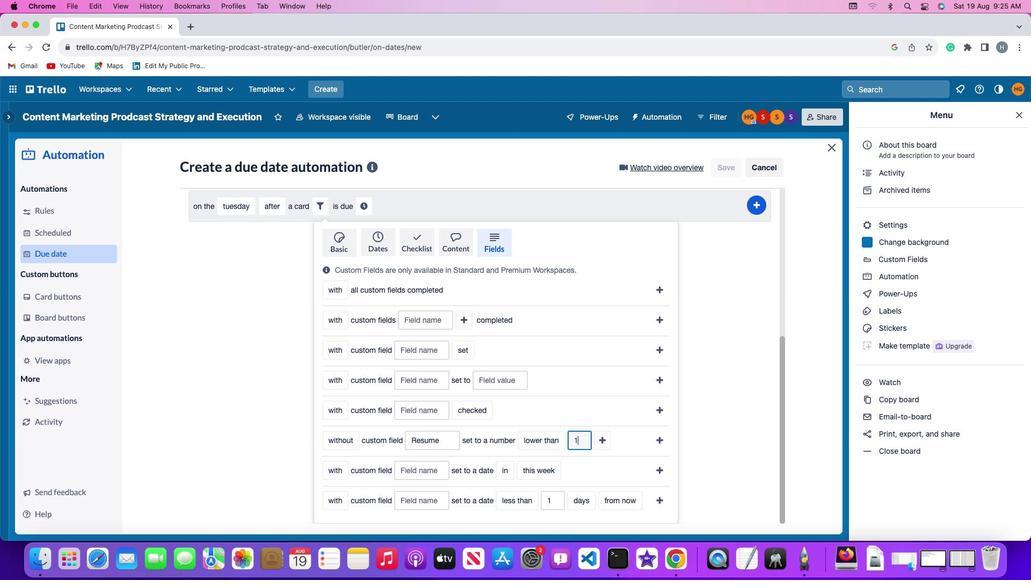 
Action: Mouse moved to (602, 440)
Screenshot: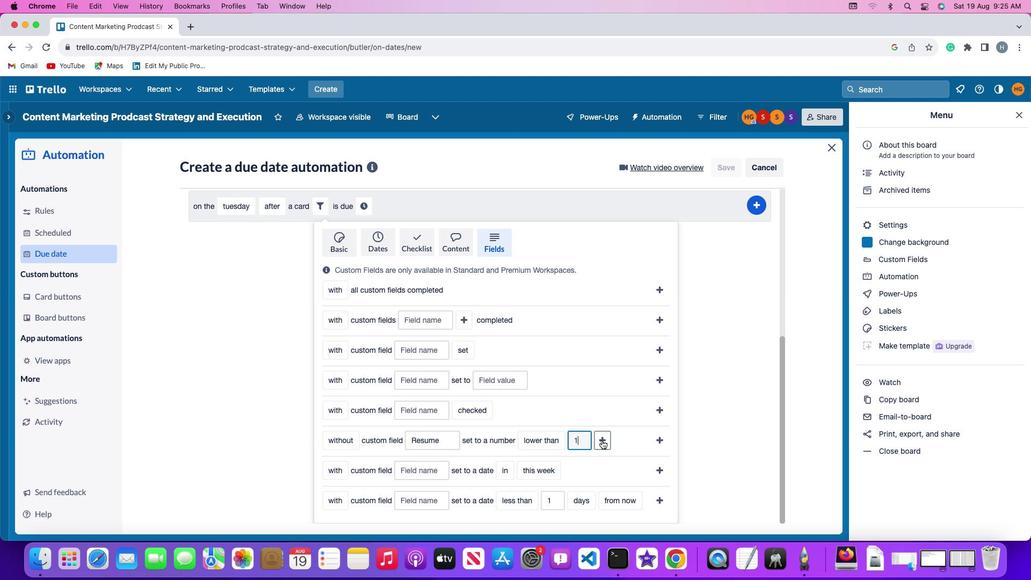 
Action: Mouse pressed left at (602, 440)
Screenshot: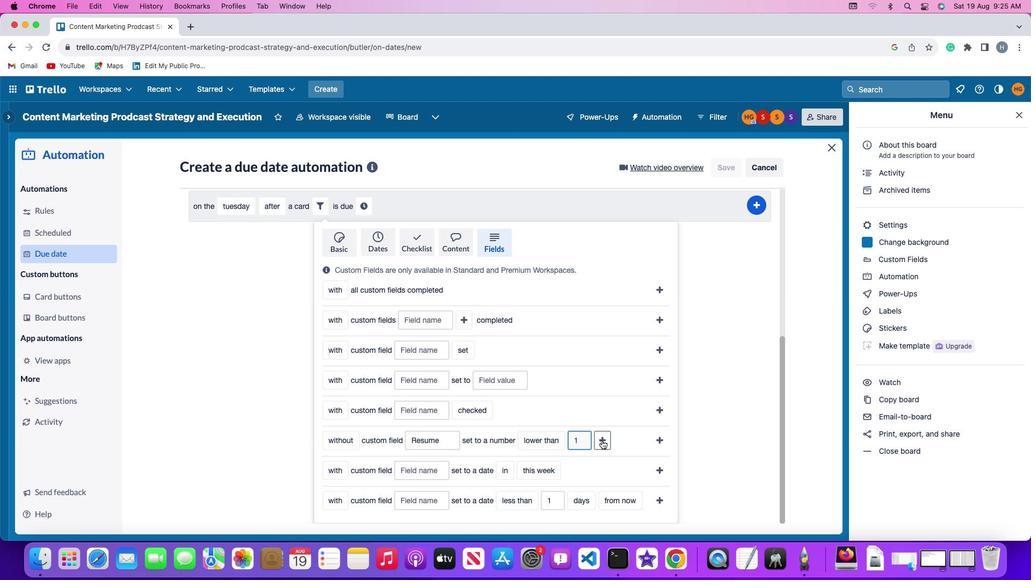 
Action: Mouse moved to (635, 443)
Screenshot: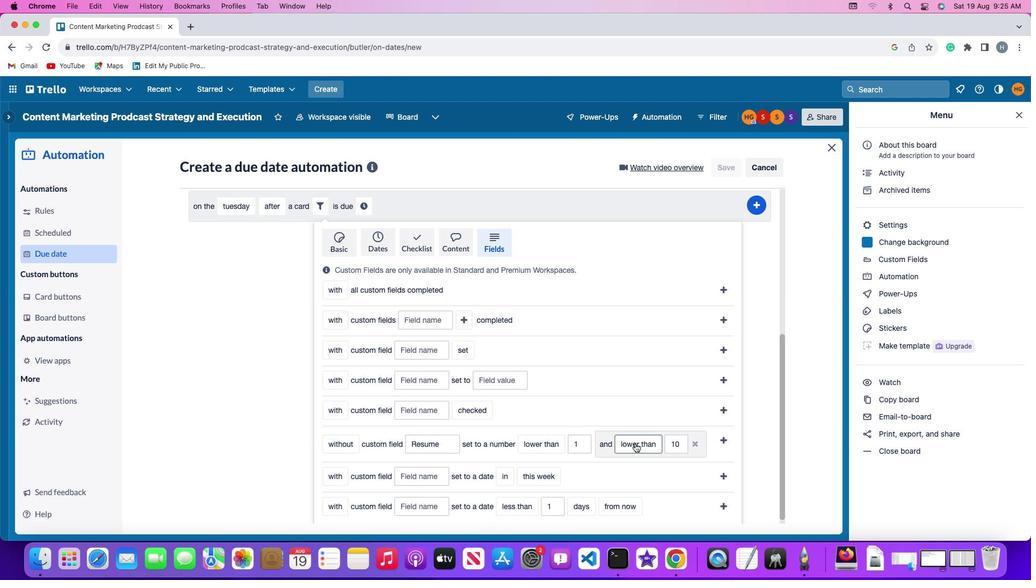 
Action: Mouse pressed left at (635, 443)
Screenshot: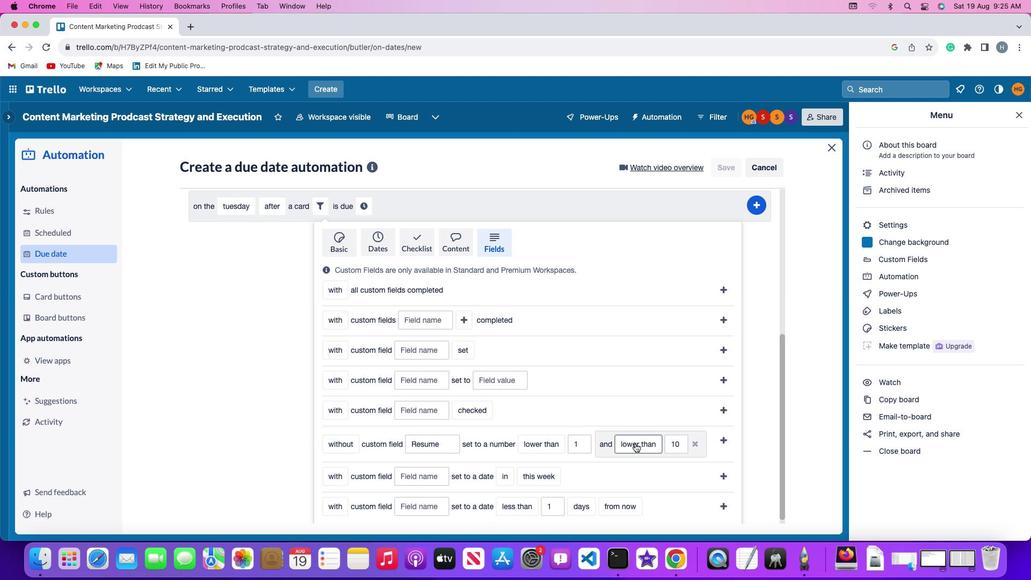 
Action: Mouse moved to (650, 378)
Screenshot: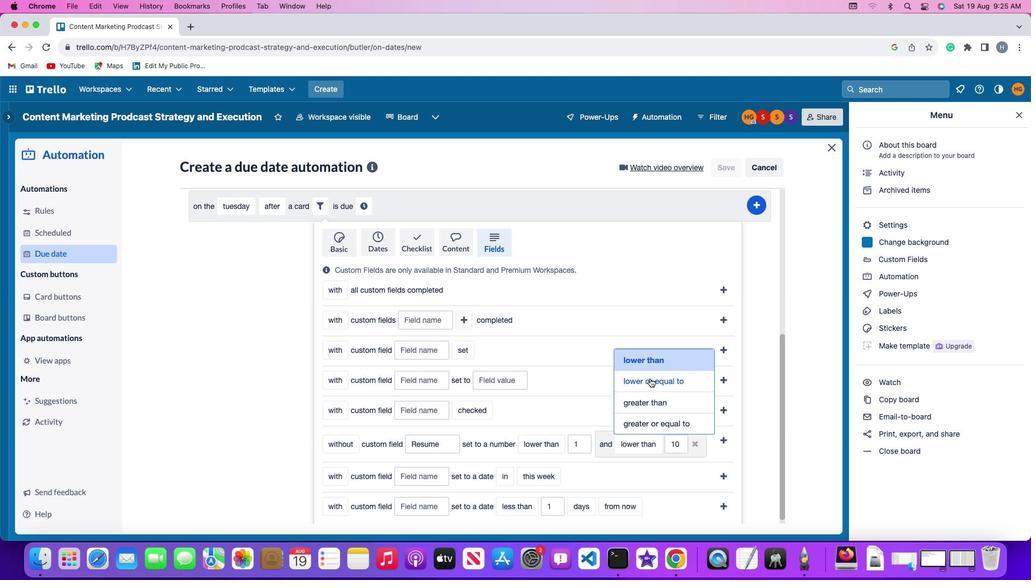 
Action: Mouse pressed left at (650, 378)
Screenshot: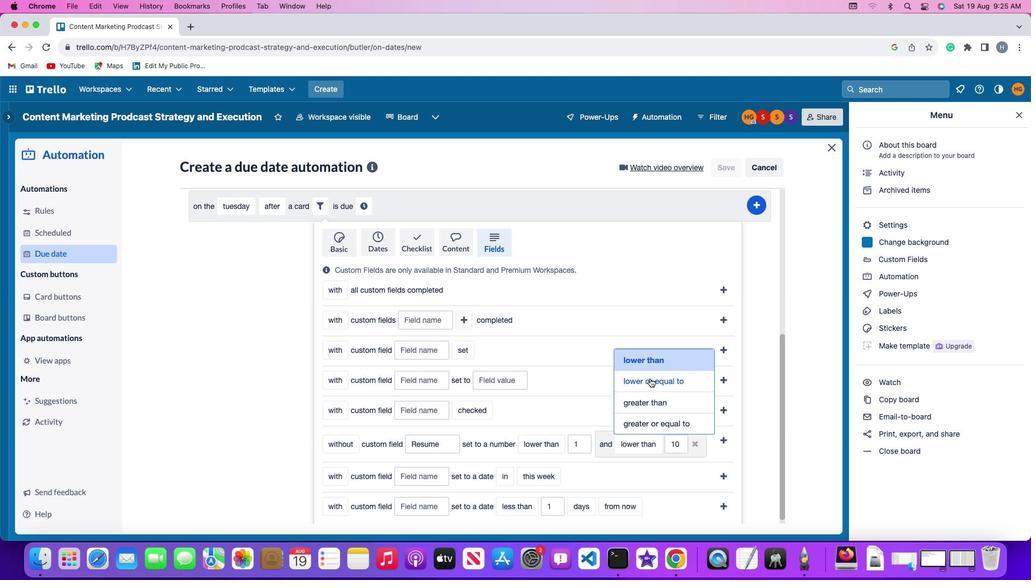 
Action: Mouse moved to (702, 442)
Screenshot: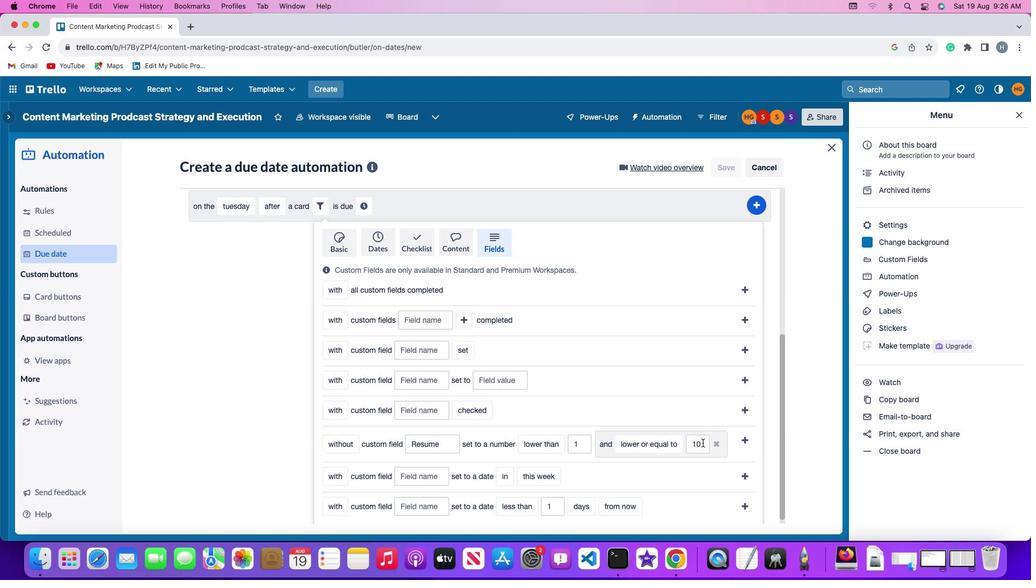
Action: Mouse pressed left at (702, 442)
Screenshot: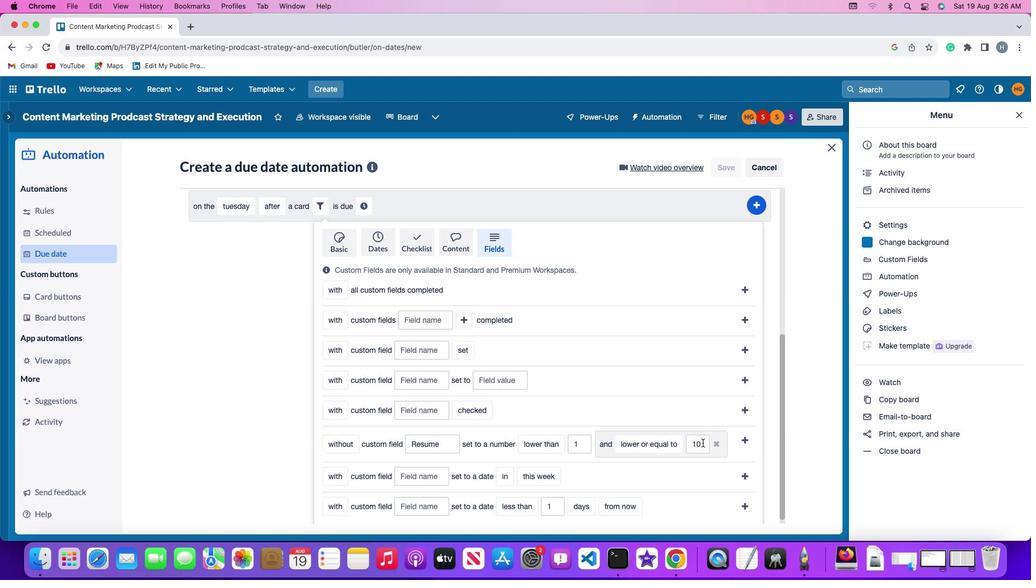 
Action: Key pressed Key.backspaceKey.backspace
Screenshot: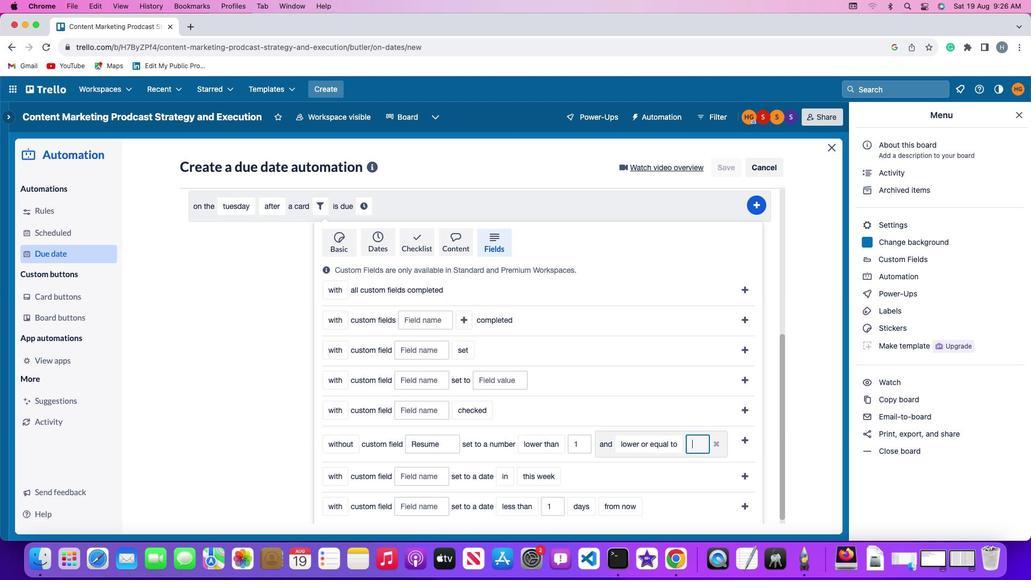 
Action: Mouse moved to (704, 442)
Screenshot: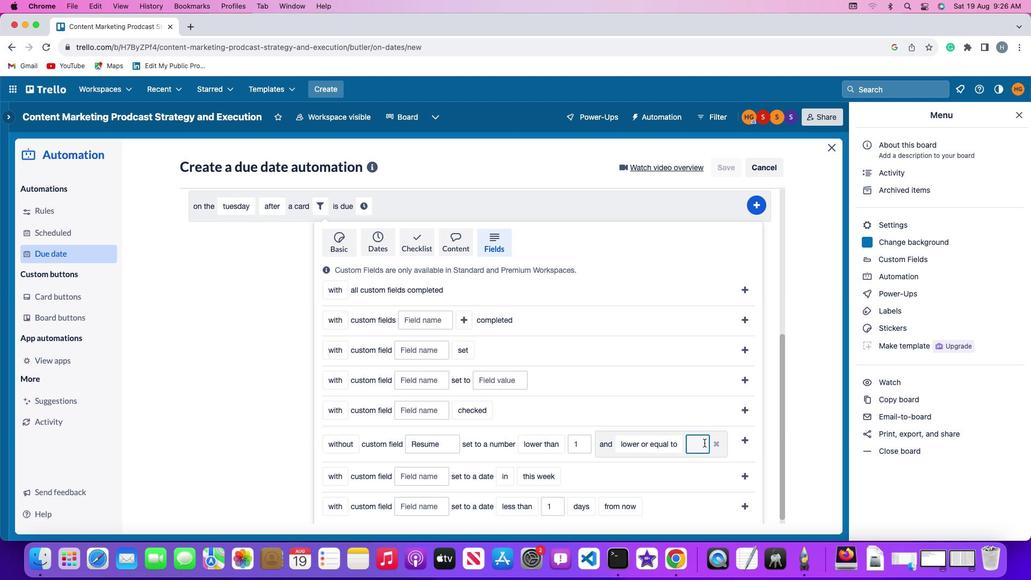 
Action: Key pressed '1''0'
Screenshot: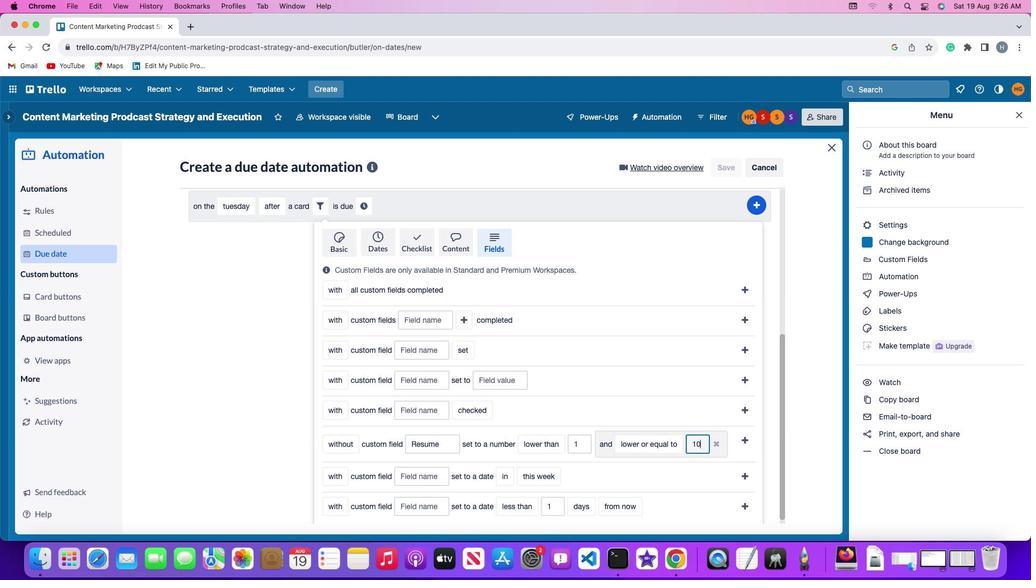 
Action: Mouse moved to (749, 438)
Screenshot: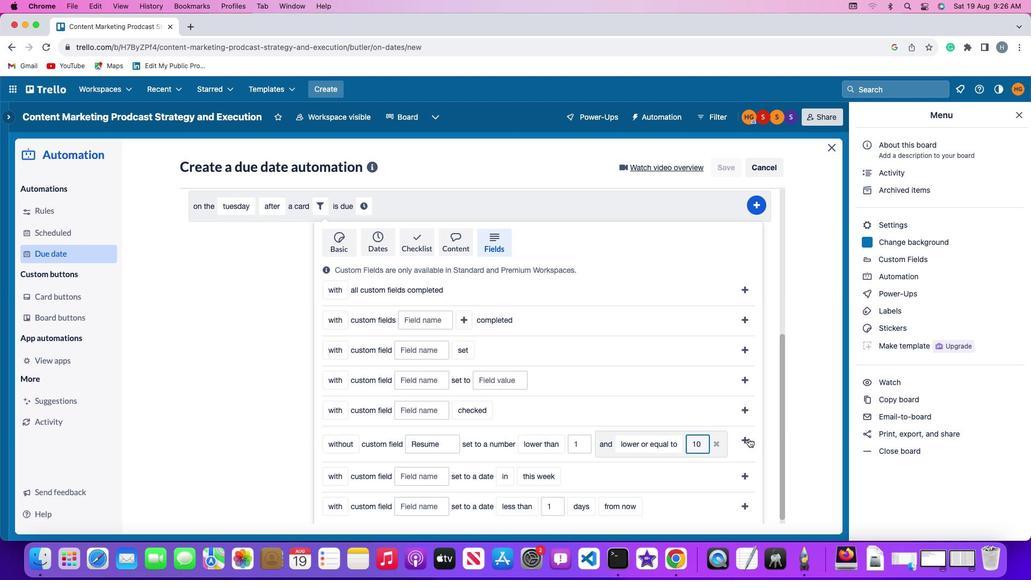 
Action: Mouse pressed left at (749, 438)
Screenshot: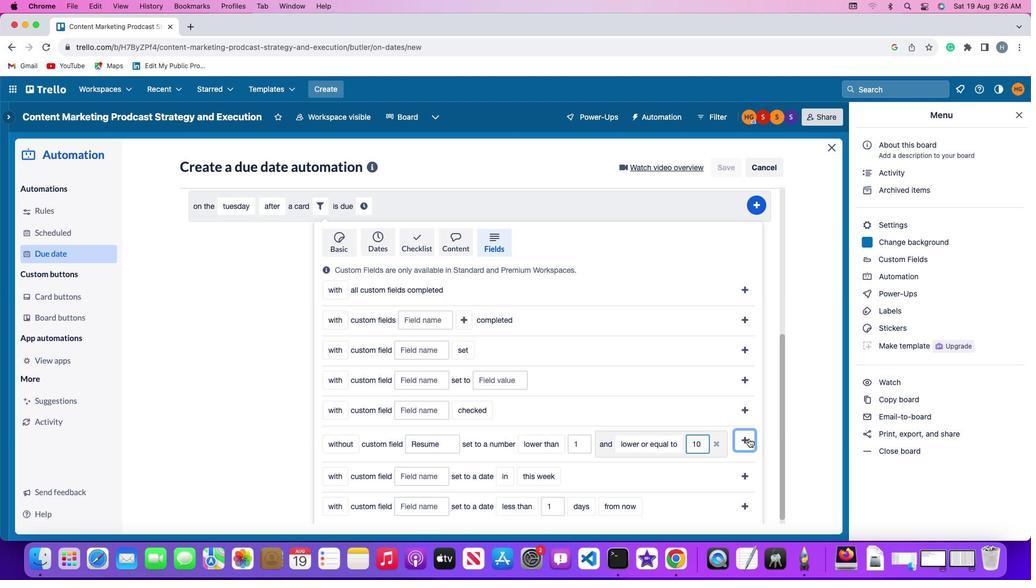 
Action: Mouse moved to (675, 464)
Screenshot: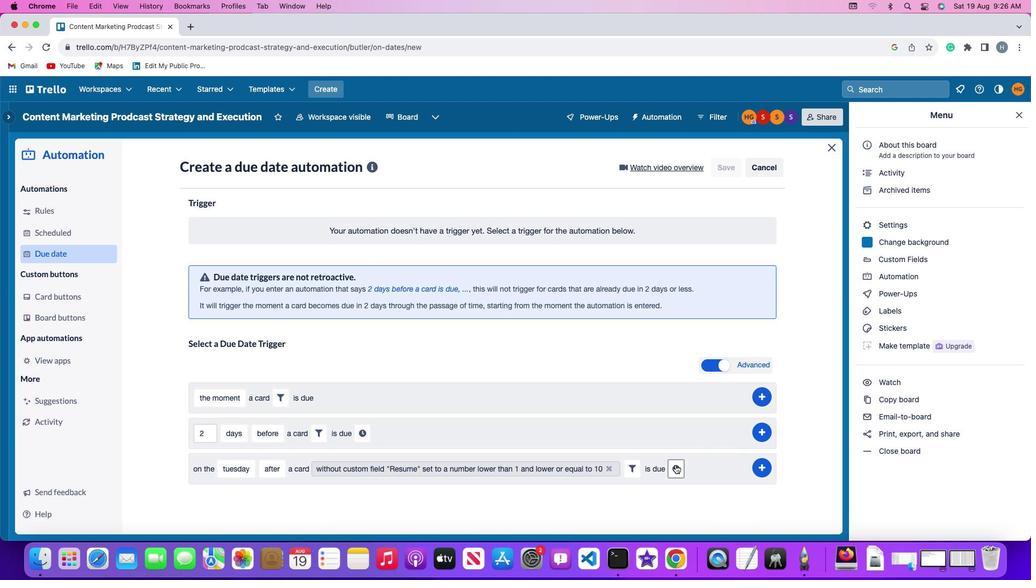 
Action: Mouse pressed left at (675, 464)
Screenshot: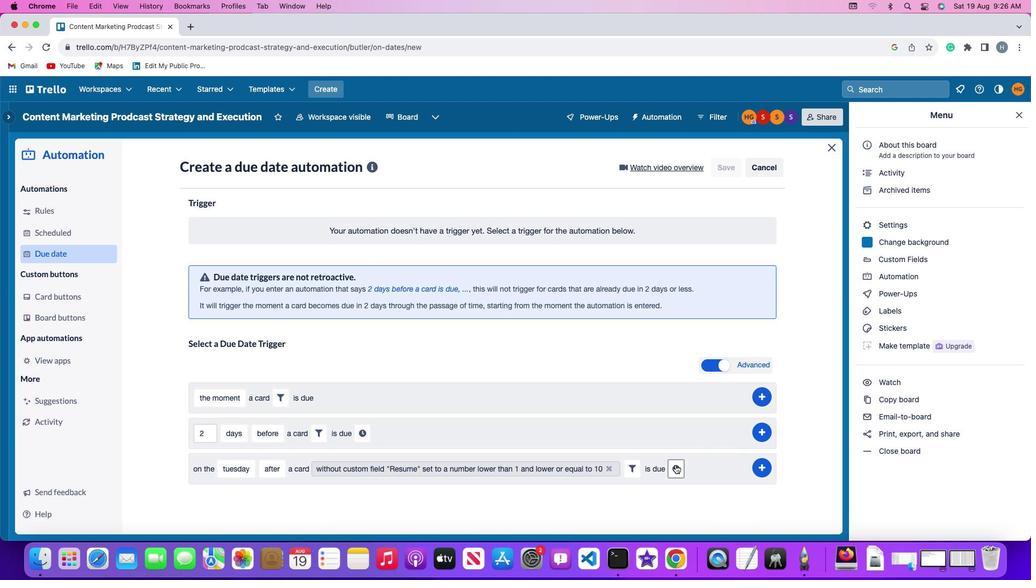 
Action: Mouse moved to (222, 493)
Screenshot: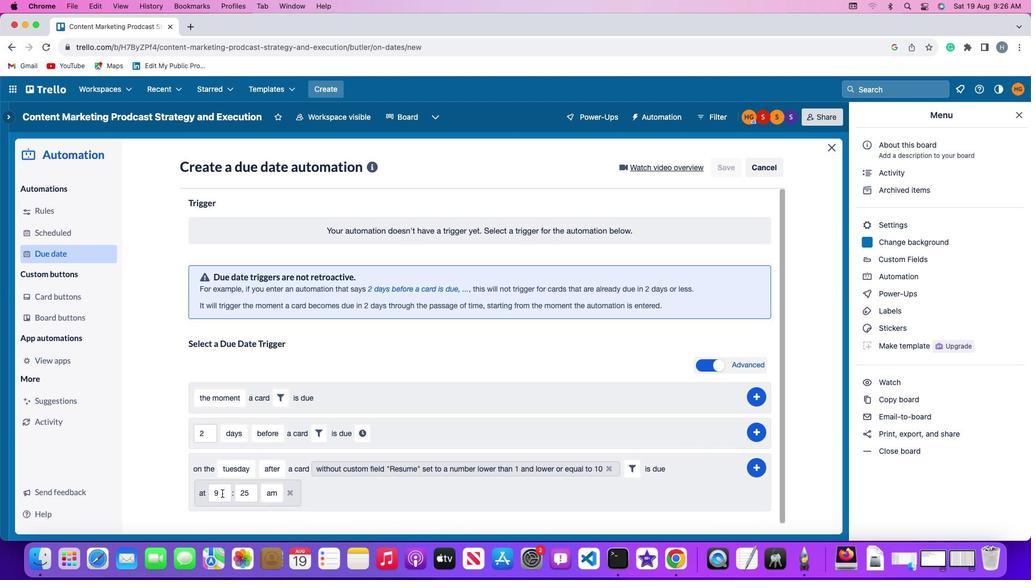 
Action: Mouse pressed left at (222, 493)
Screenshot: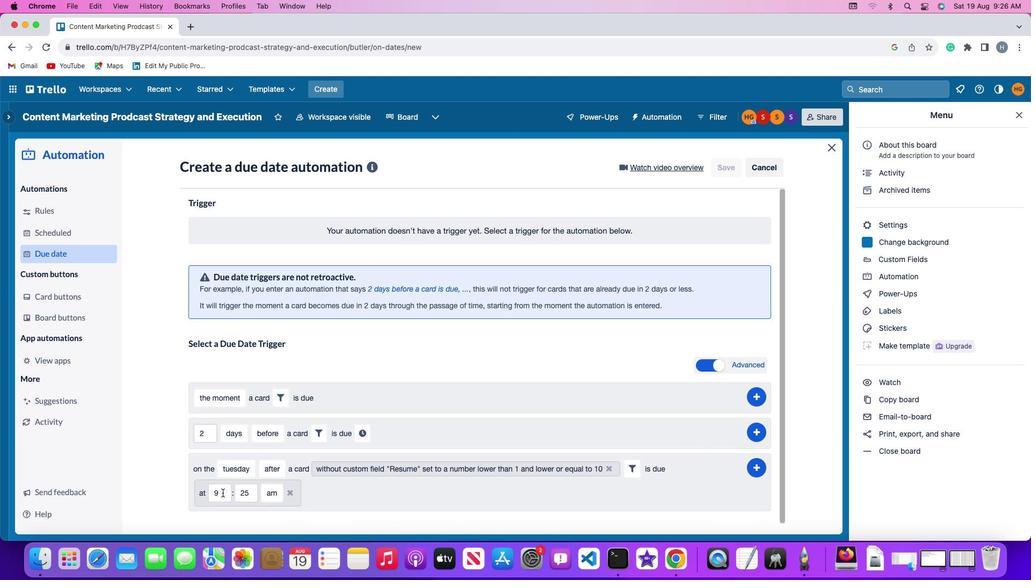 
Action: Mouse moved to (222, 493)
Screenshot: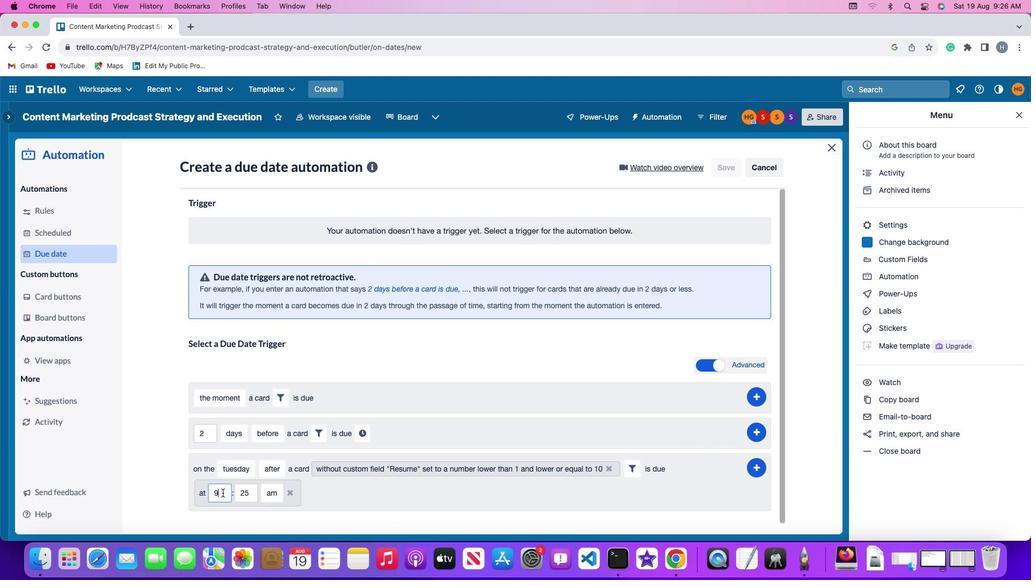 
Action: Key pressed Key.backspace'1''1'
Screenshot: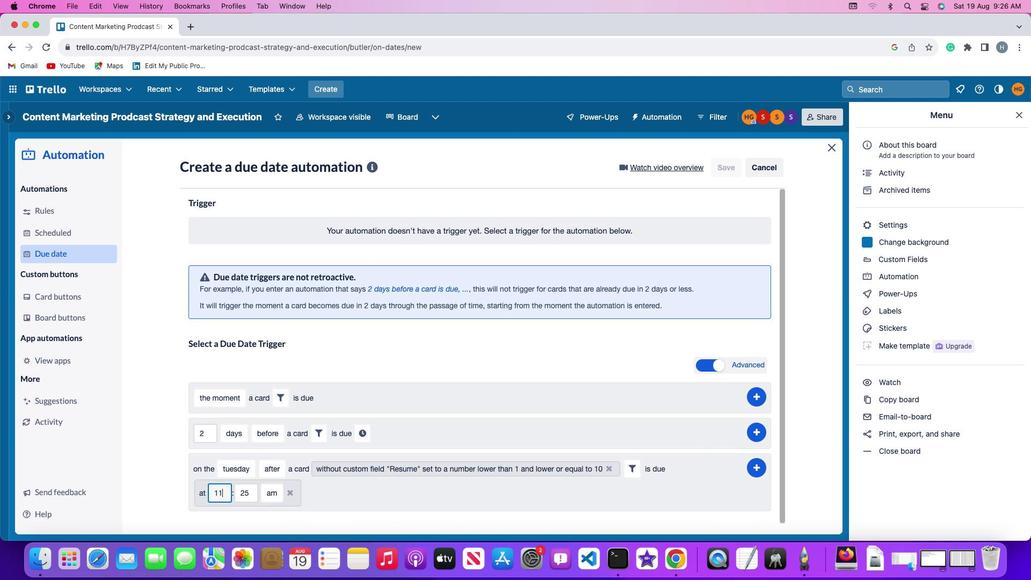 
Action: Mouse moved to (255, 491)
Screenshot: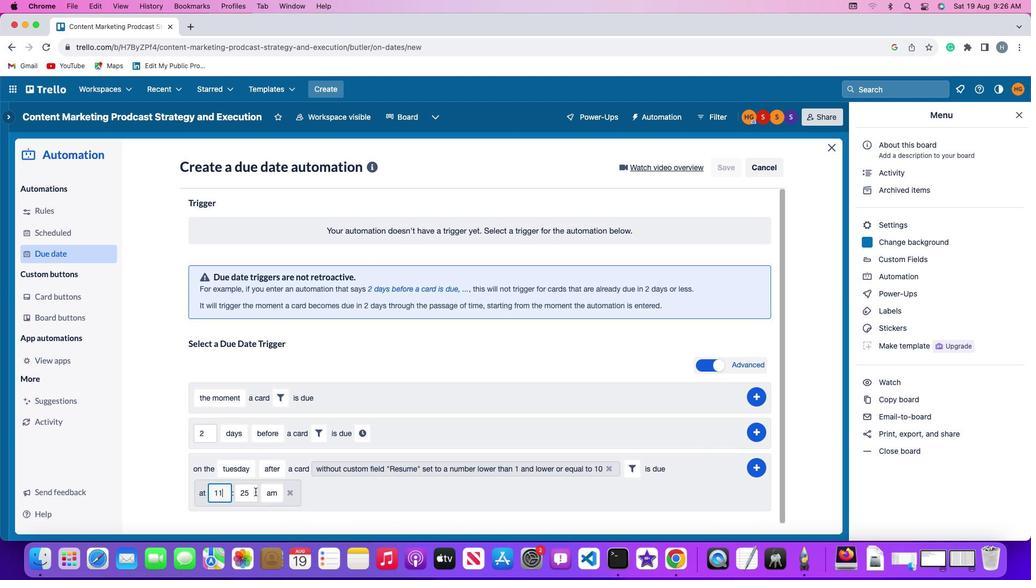 
Action: Mouse pressed left at (255, 491)
Screenshot: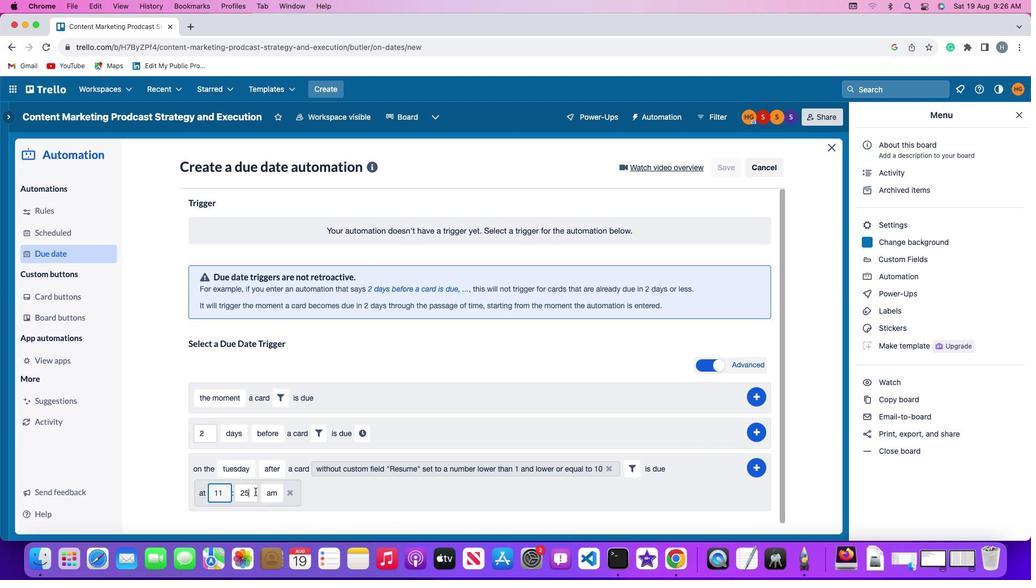 
Action: Key pressed Key.backspaceKey.backspace'0''0'
Screenshot: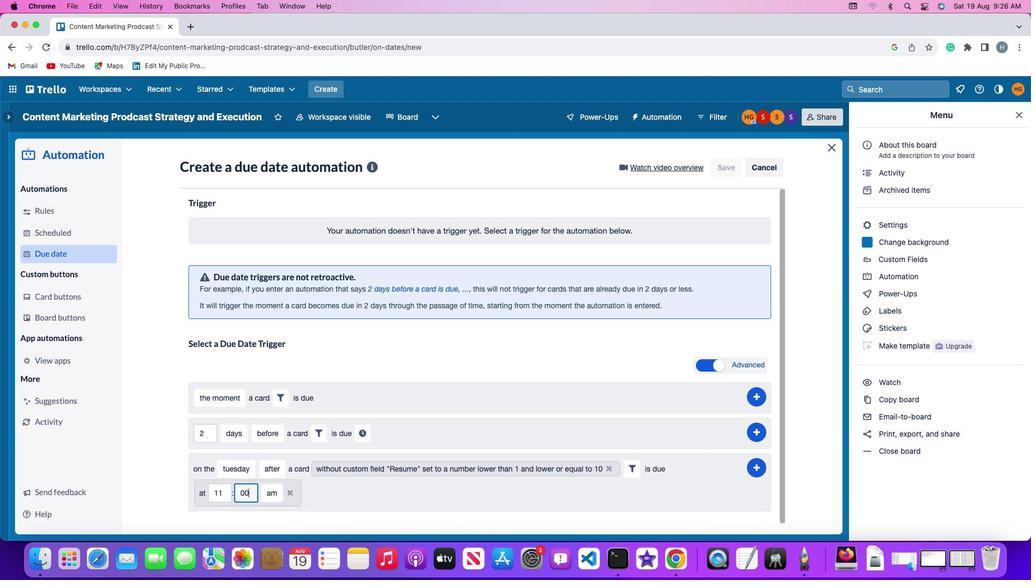 
Action: Mouse moved to (274, 490)
Screenshot: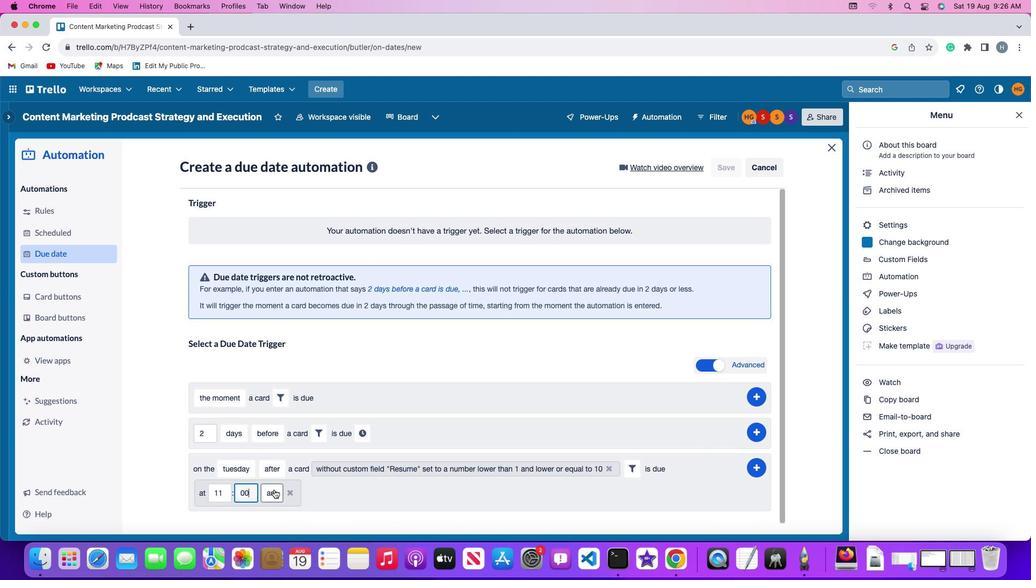 
Action: Mouse pressed left at (274, 490)
Screenshot: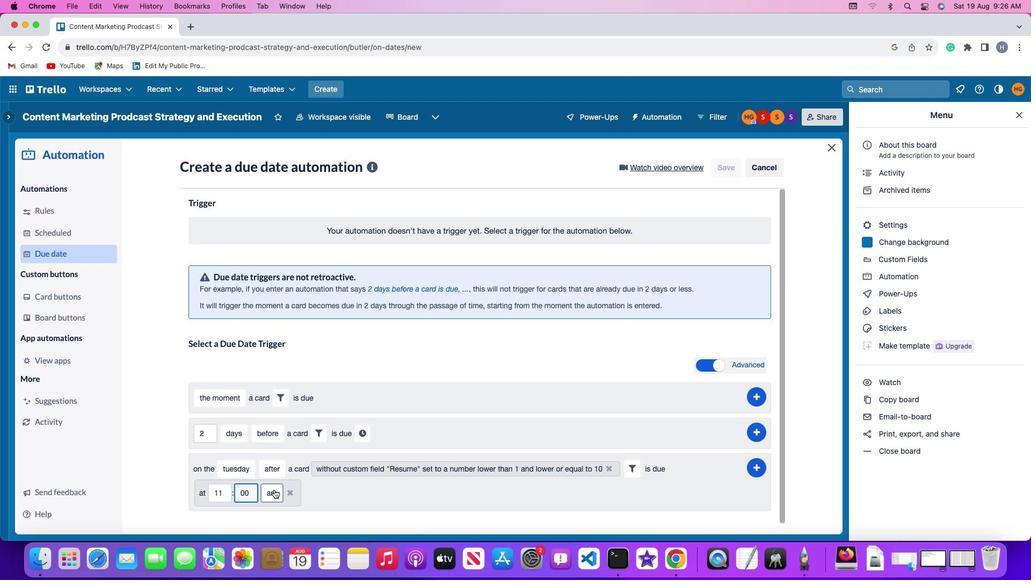 
Action: Mouse moved to (278, 452)
Screenshot: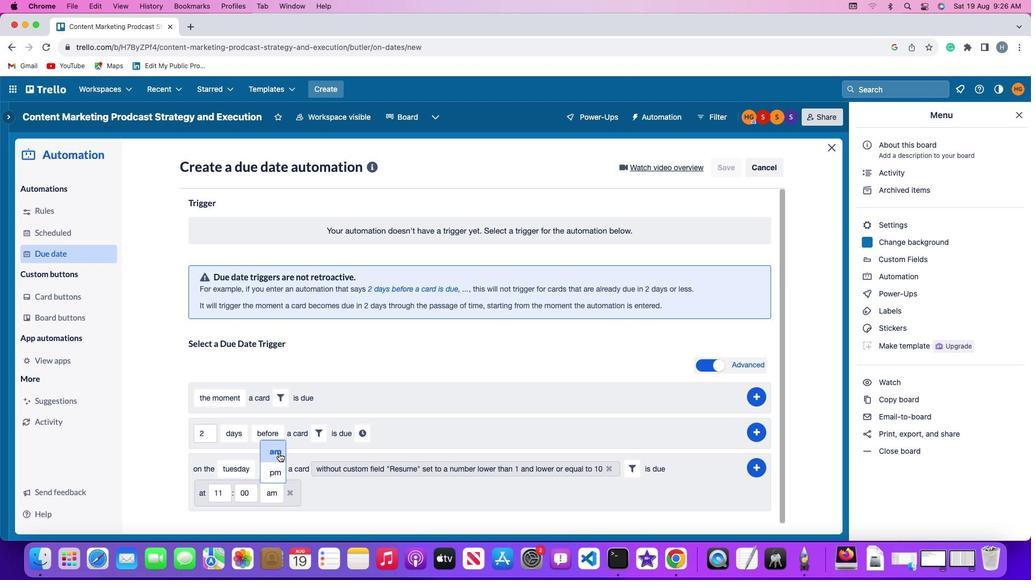 
Action: Mouse pressed left at (278, 452)
Screenshot: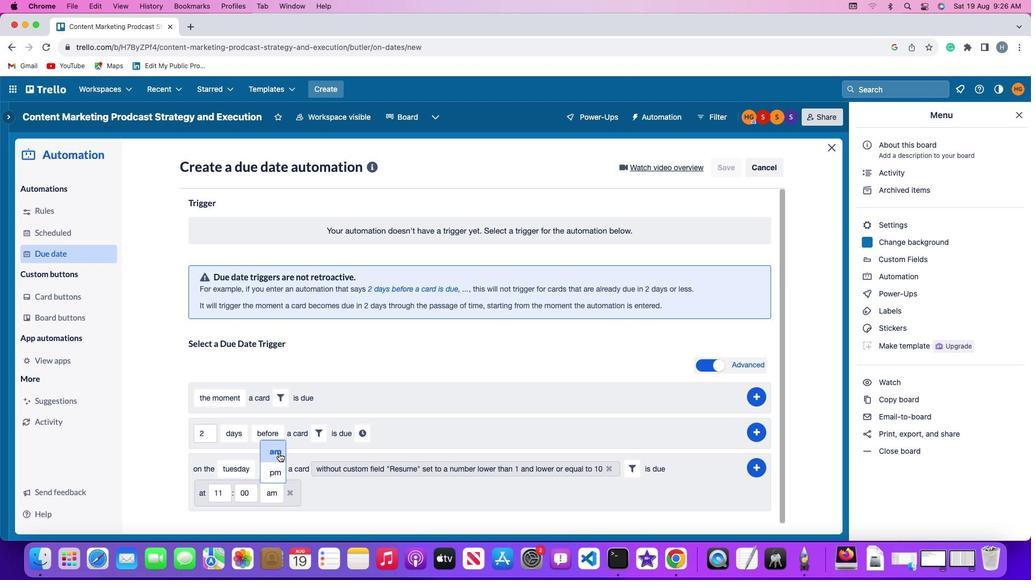 
Action: Mouse moved to (759, 464)
Screenshot: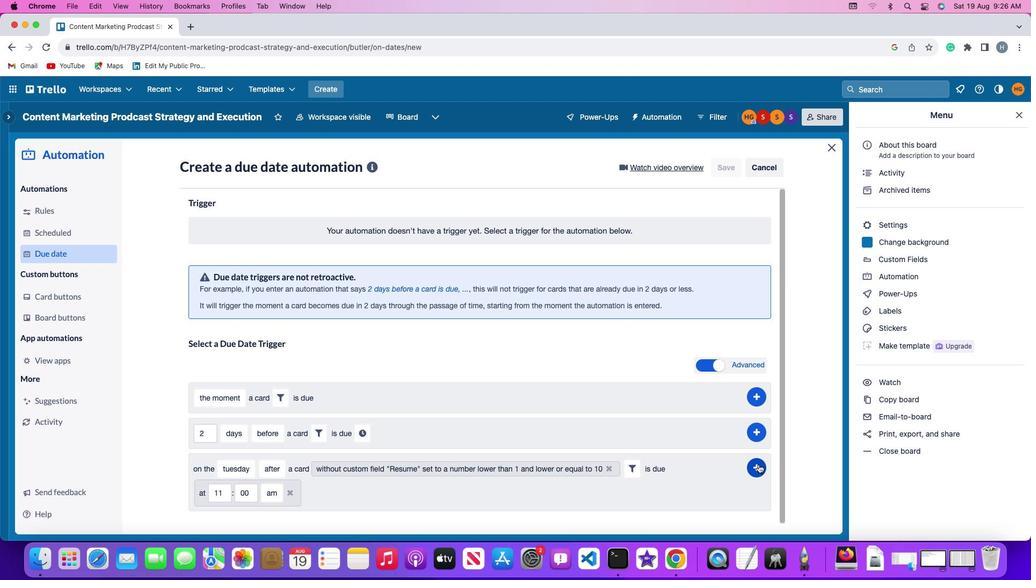 
Action: Mouse pressed left at (759, 464)
Screenshot: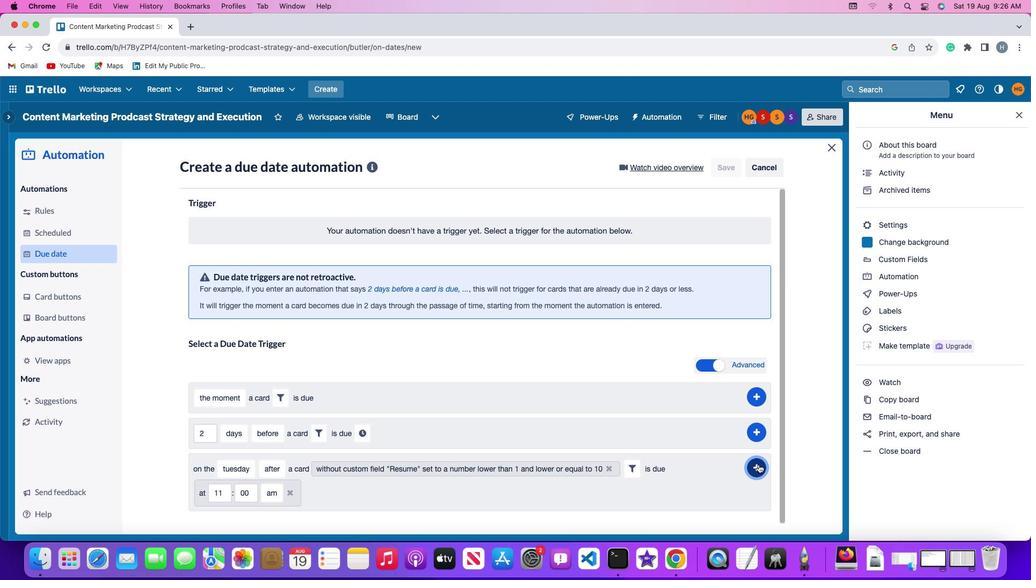 
Action: Mouse moved to (803, 411)
Screenshot: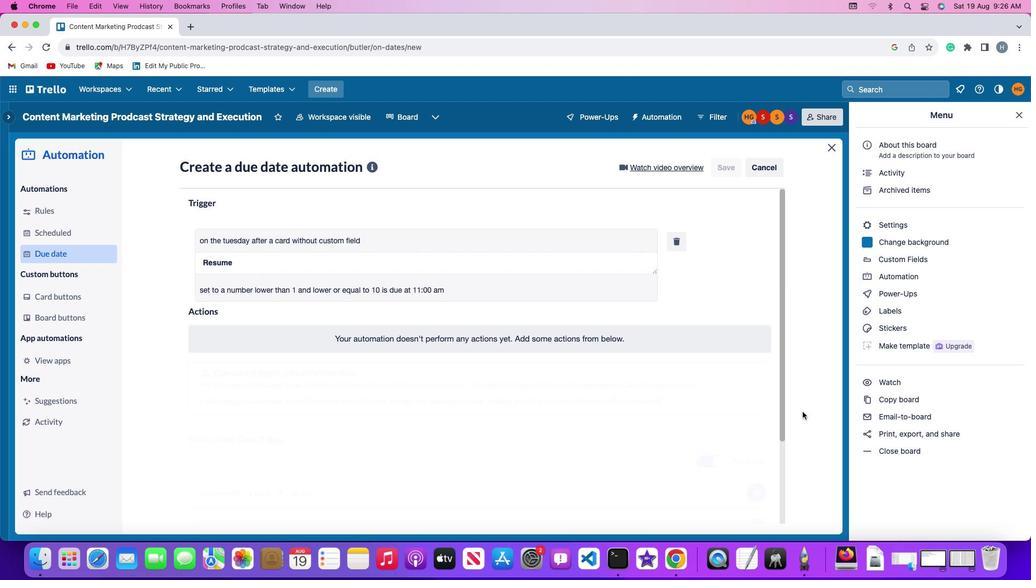 
